 Task: Find connections with filter location Devarkonda with filter topic #wellnesswith filter profile language English with filter current company Arista Networks with filter school Mangalore Institute of Technology and Engineering, Mangalore, India with filter industry Nonmetallic Mineral Mining with filter service category Management Consulting with filter keywords title Production Engineer
Action: Mouse moved to (485, 64)
Screenshot: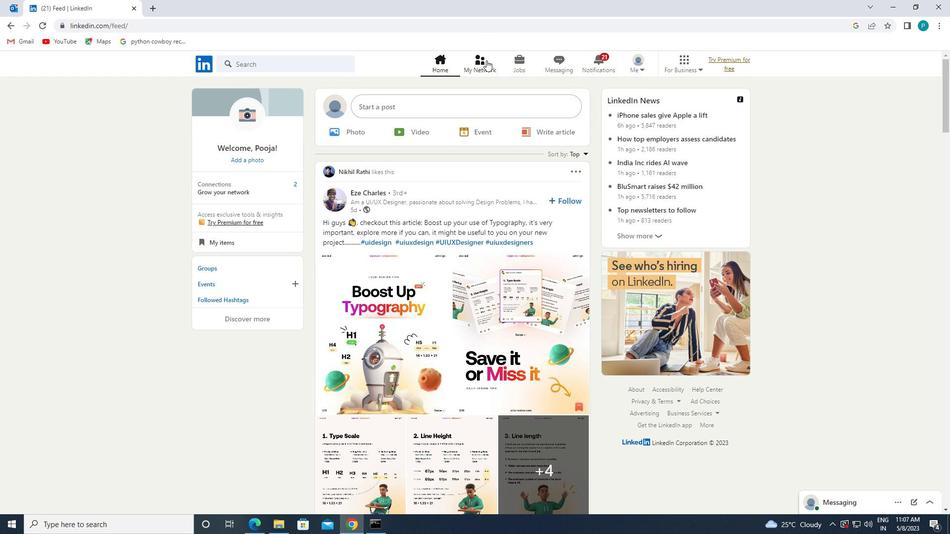 
Action: Mouse pressed left at (485, 64)
Screenshot: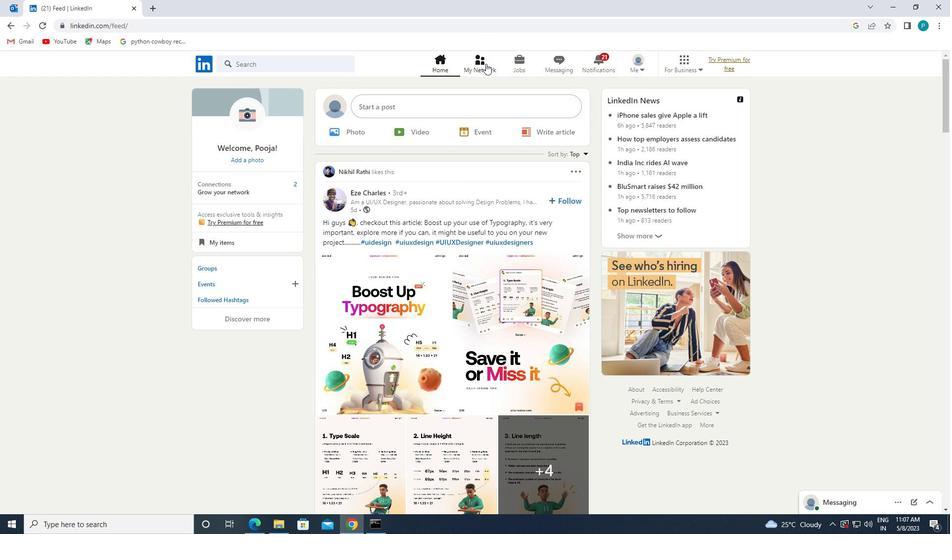 
Action: Mouse moved to (345, 133)
Screenshot: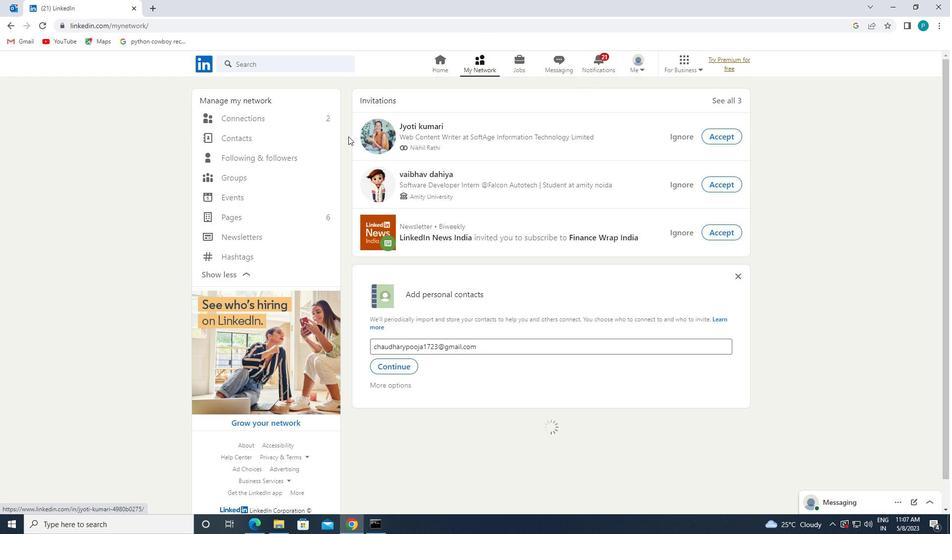 
Action: Mouse pressed left at (345, 133)
Screenshot: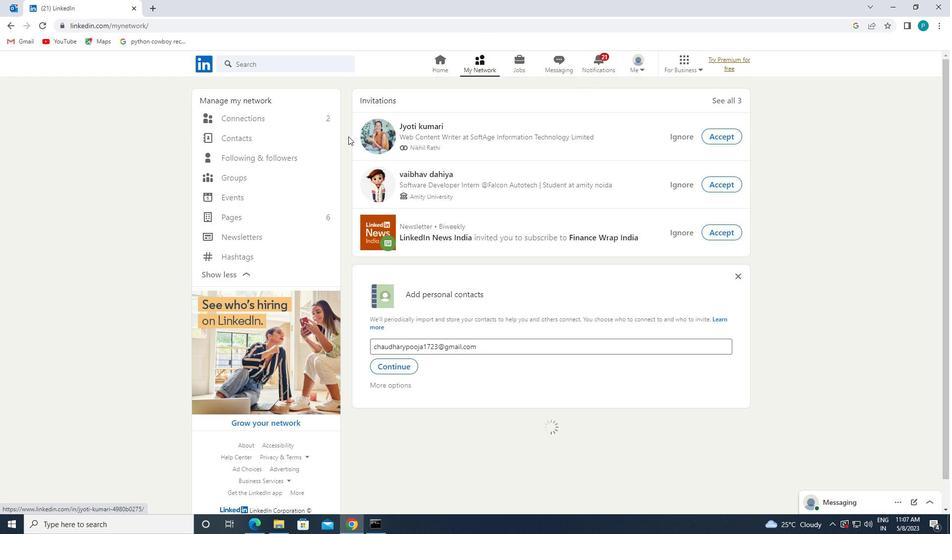 
Action: Mouse moved to (323, 122)
Screenshot: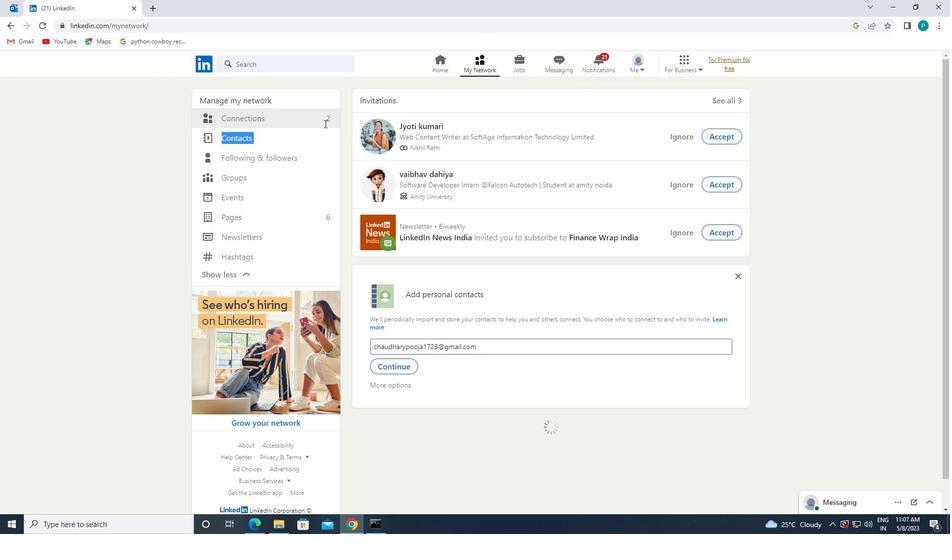 
Action: Mouse pressed left at (323, 122)
Screenshot: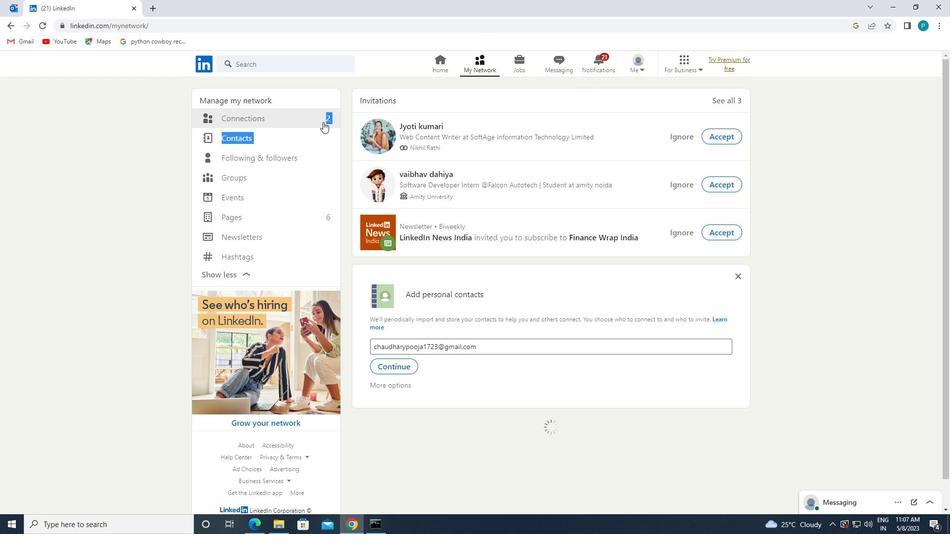 
Action: Mouse moved to (556, 116)
Screenshot: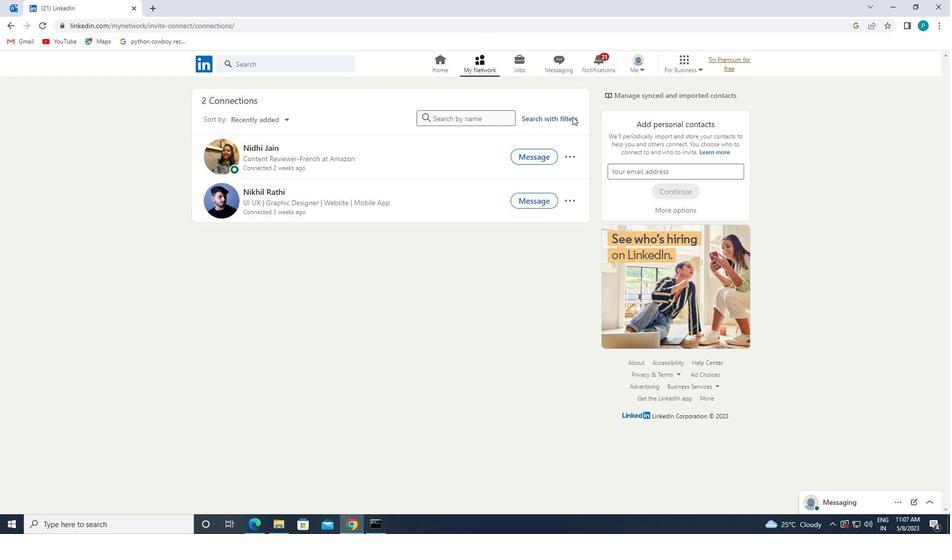 
Action: Mouse pressed left at (556, 116)
Screenshot: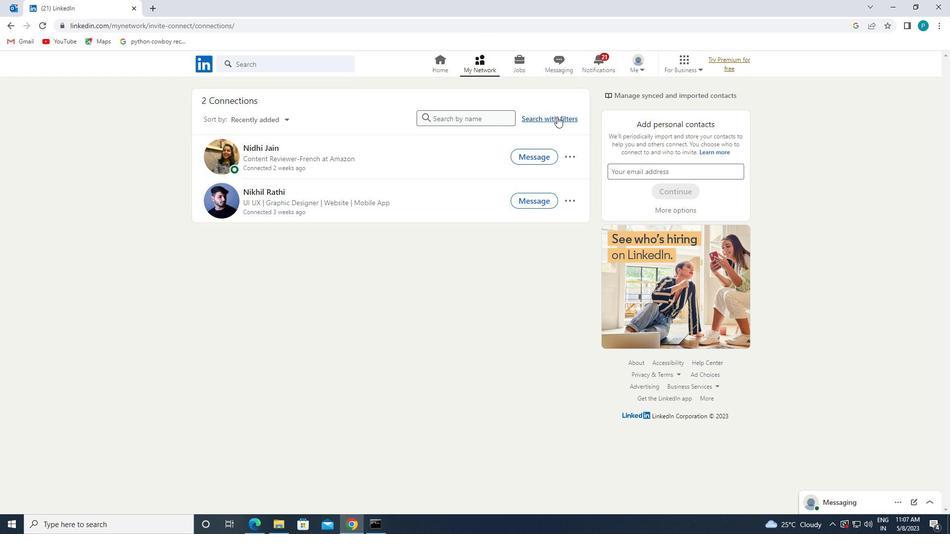 
Action: Mouse moved to (505, 91)
Screenshot: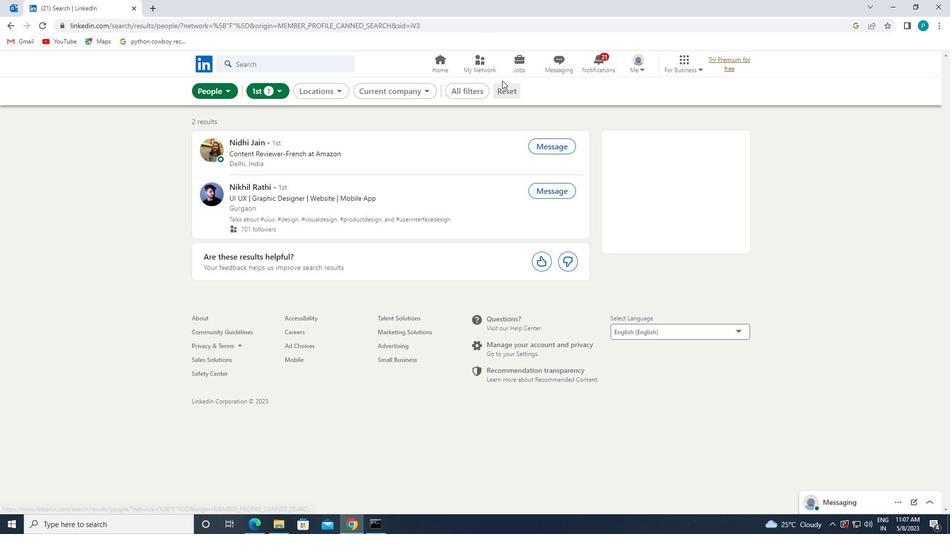 
Action: Mouse pressed left at (505, 91)
Screenshot: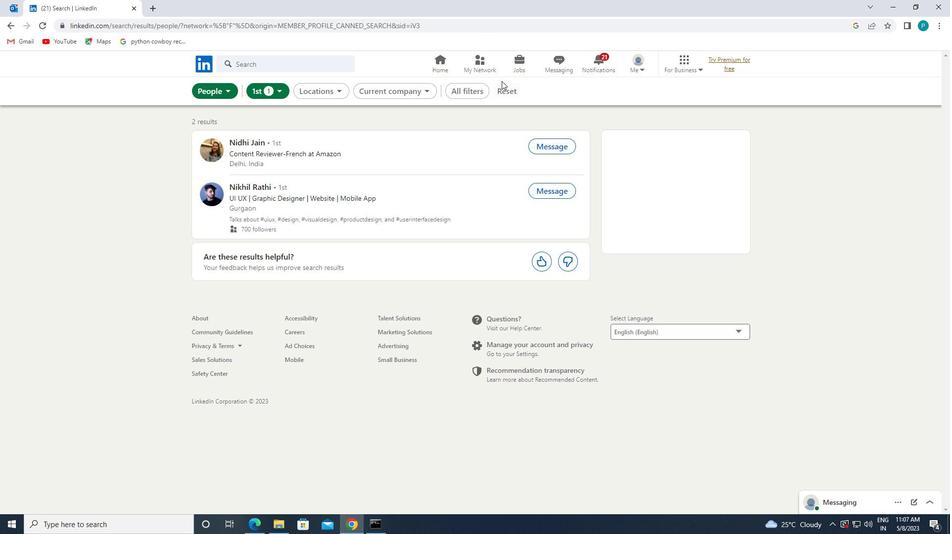 
Action: Mouse moved to (492, 90)
Screenshot: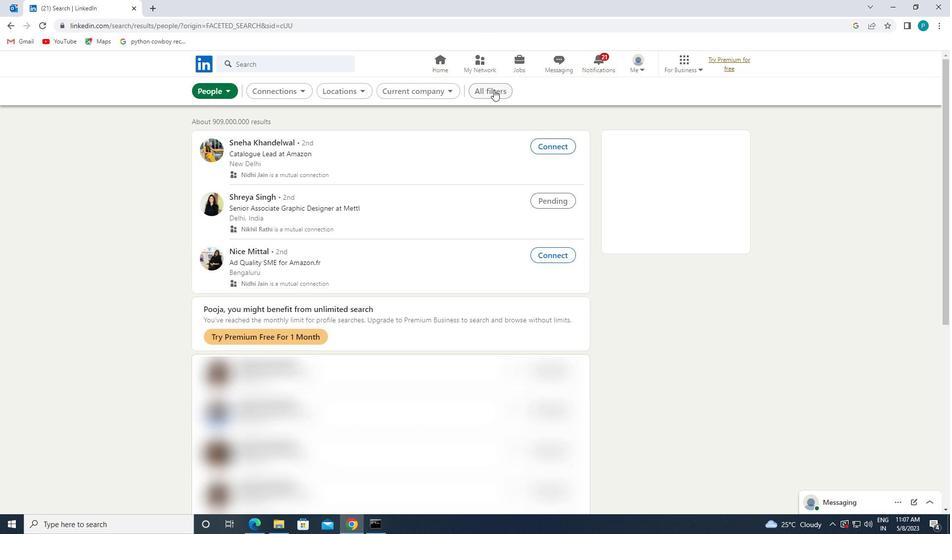 
Action: Mouse pressed left at (492, 90)
Screenshot: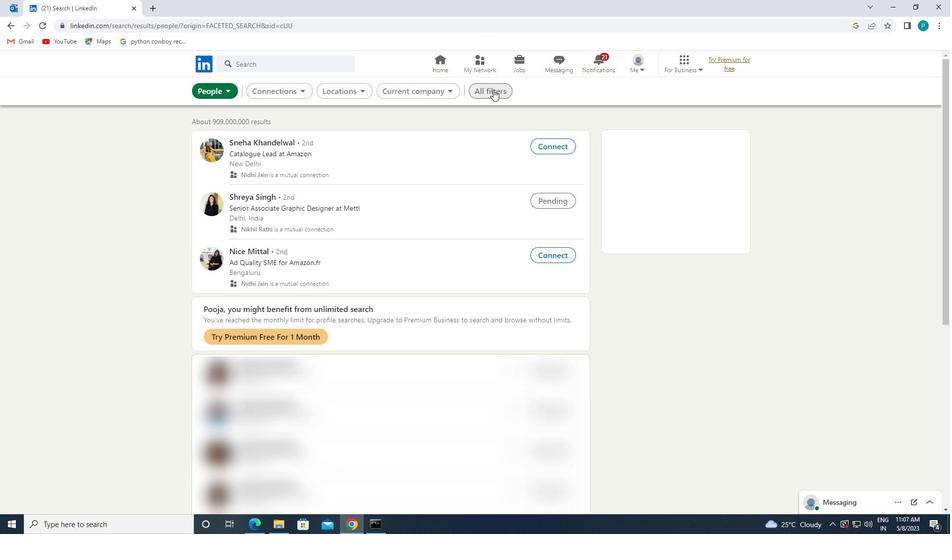 
Action: Mouse moved to (814, 313)
Screenshot: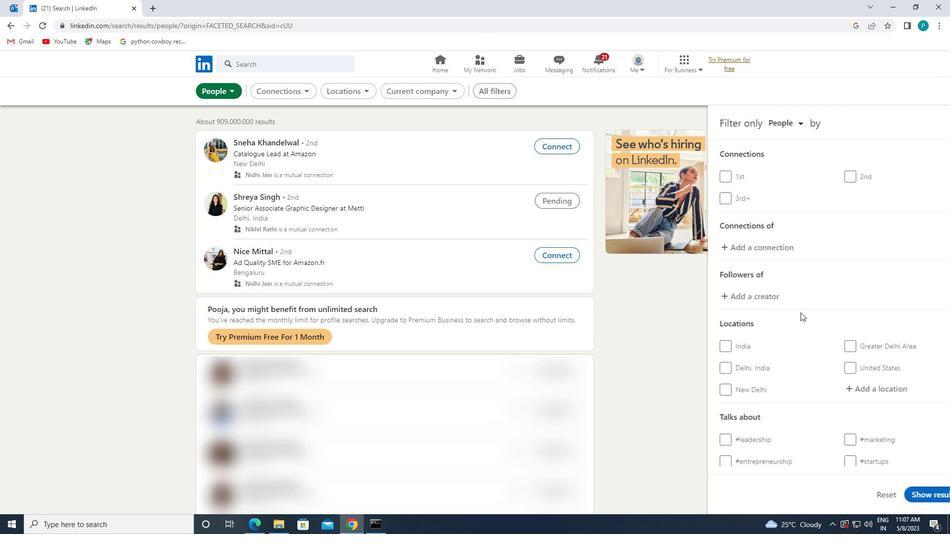 
Action: Mouse scrolled (814, 313) with delta (0, 0)
Screenshot: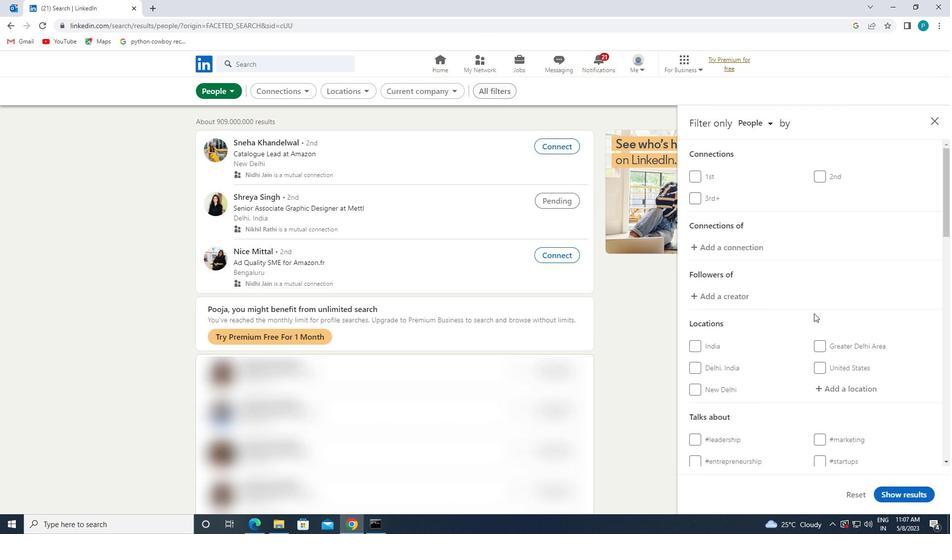 
Action: Mouse scrolled (814, 313) with delta (0, 0)
Screenshot: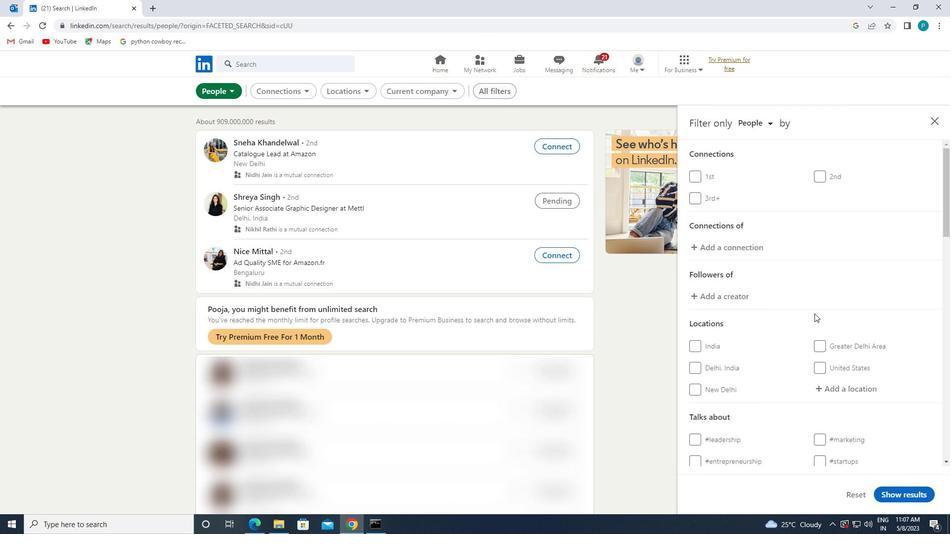 
Action: Mouse moved to (837, 336)
Screenshot: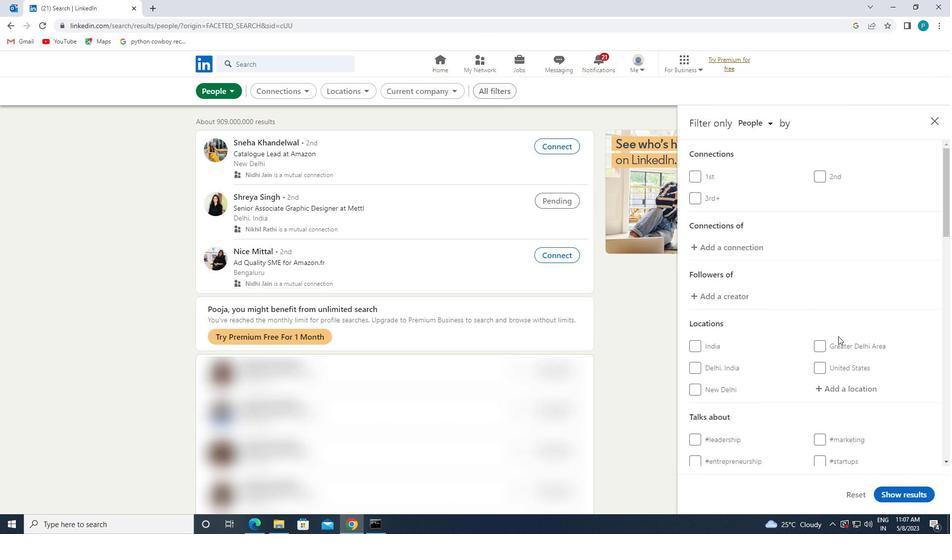 
Action: Mouse scrolled (837, 335) with delta (0, 0)
Screenshot: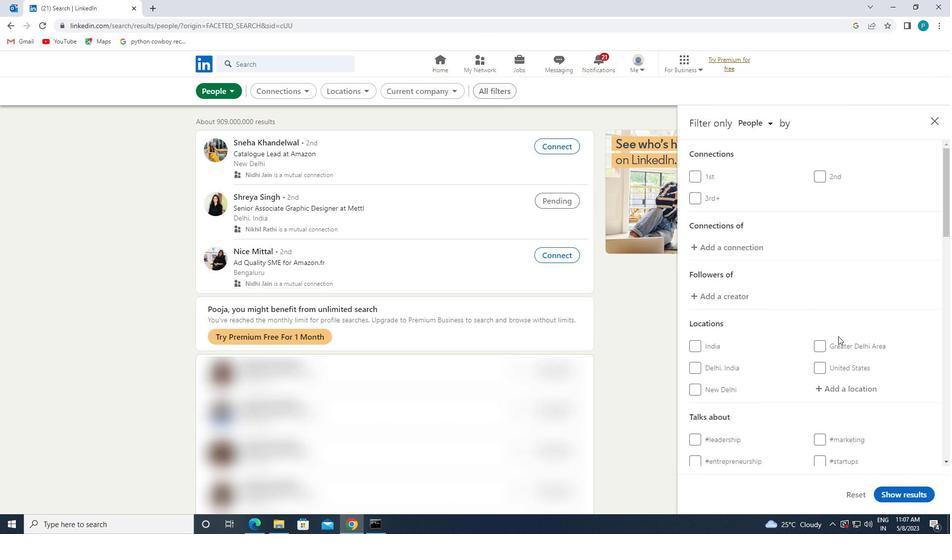 
Action: Mouse moved to (823, 235)
Screenshot: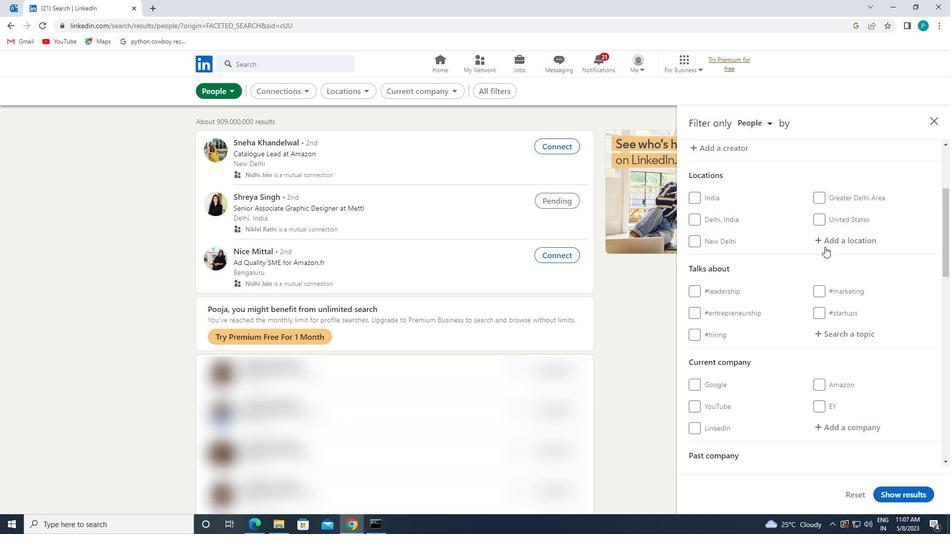 
Action: Mouse pressed left at (823, 235)
Screenshot: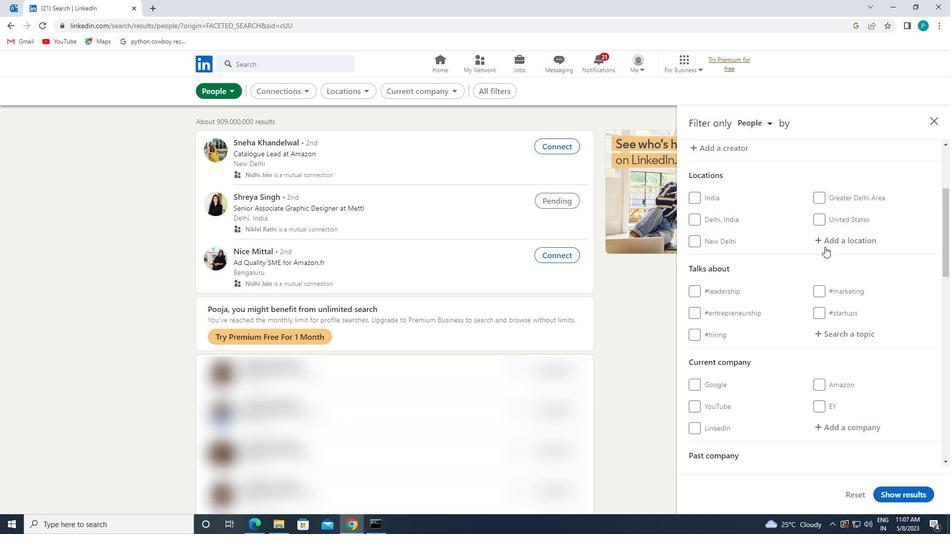 
Action: Key pressed <Key.caps_lock>d<Key.caps_lock>evarkonda
Screenshot: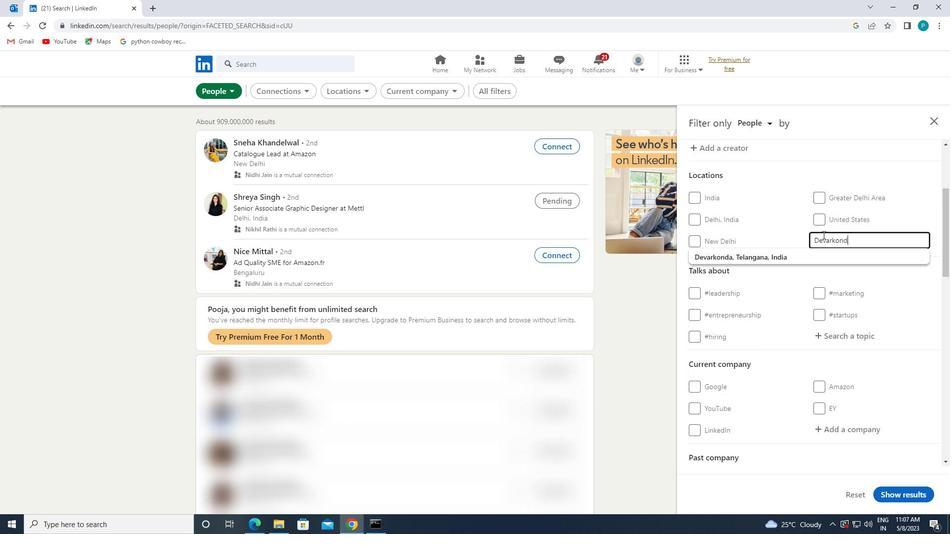 
Action: Mouse moved to (823, 254)
Screenshot: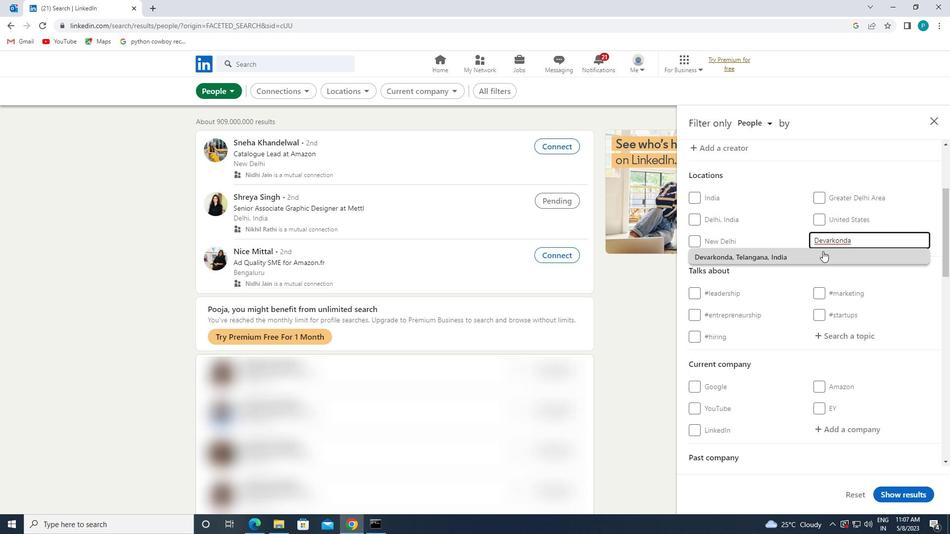 
Action: Mouse pressed left at (823, 254)
Screenshot: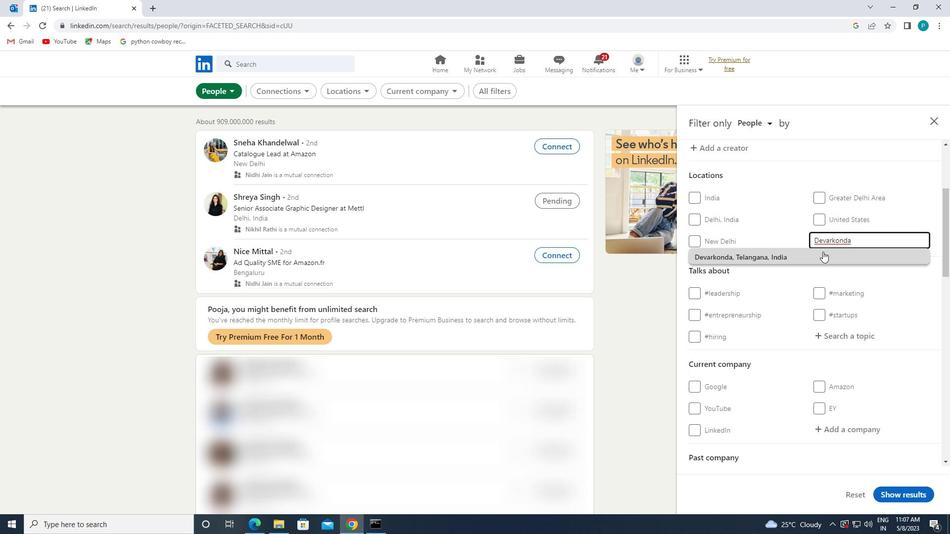 
Action: Mouse moved to (850, 307)
Screenshot: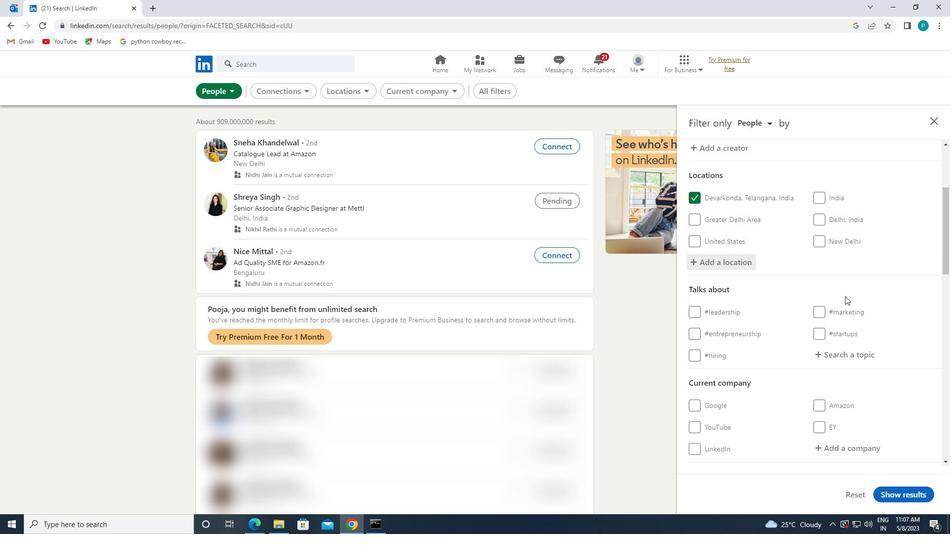 
Action: Mouse scrolled (850, 307) with delta (0, 0)
Screenshot: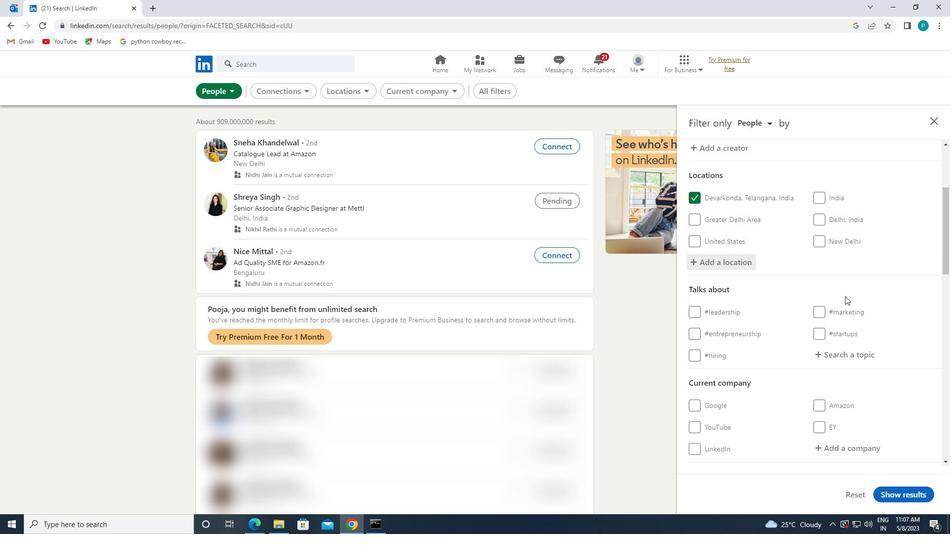 
Action: Mouse scrolled (850, 307) with delta (0, 0)
Screenshot: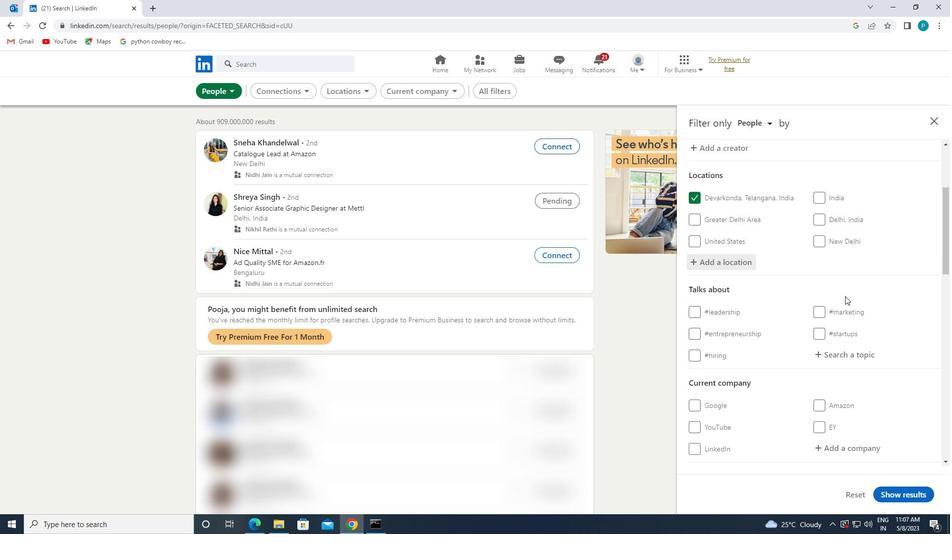 
Action: Mouse moved to (825, 262)
Screenshot: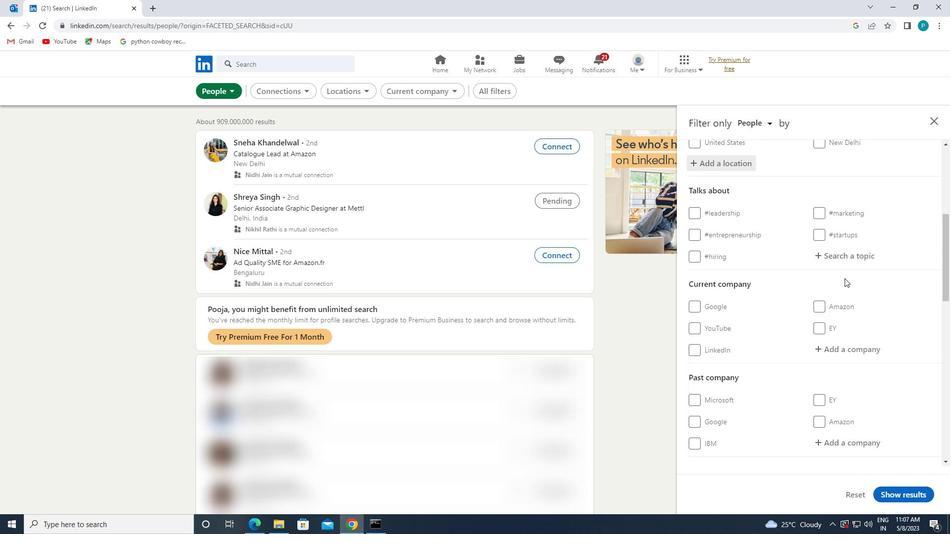 
Action: Mouse pressed left at (825, 262)
Screenshot: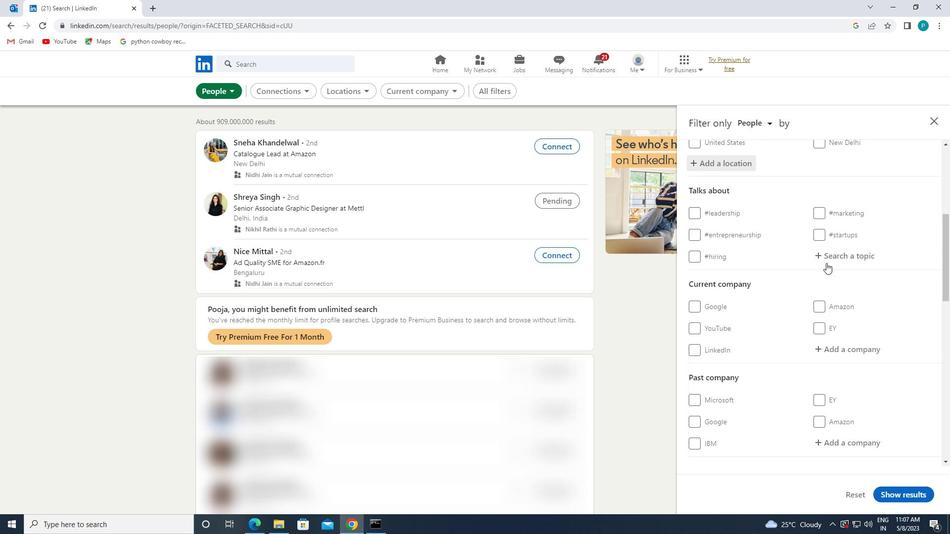 
Action: Key pressed <Key.shift>#WELLNESS
Screenshot: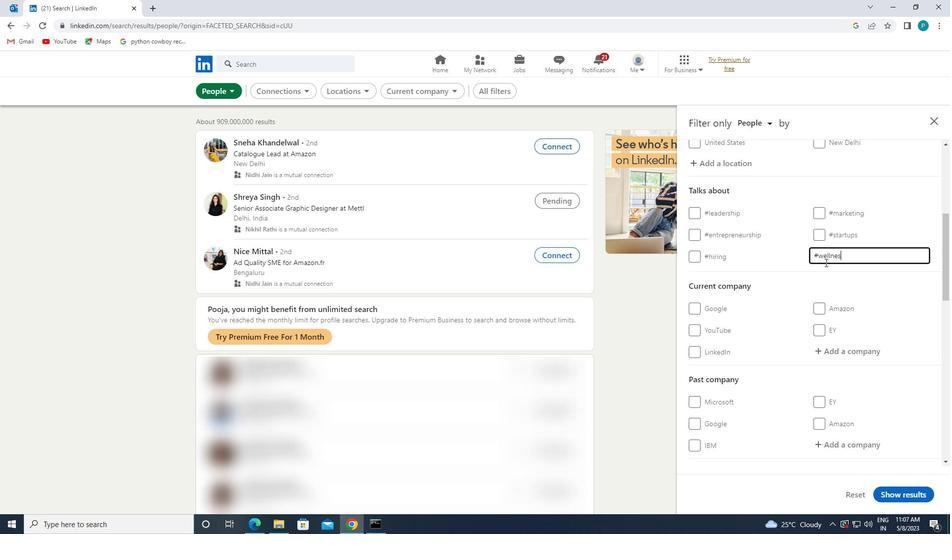 
Action: Mouse moved to (825, 262)
Screenshot: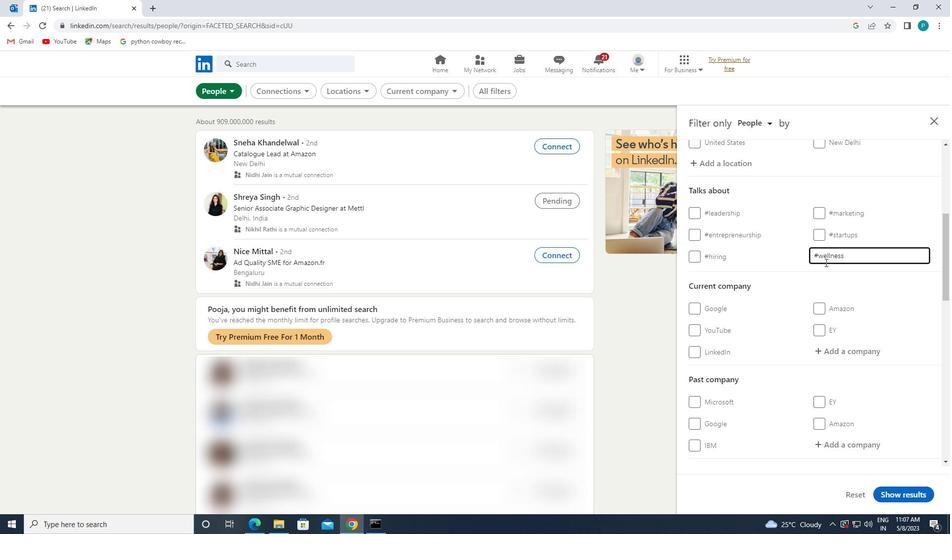 
Action: Mouse scrolled (825, 262) with delta (0, 0)
Screenshot: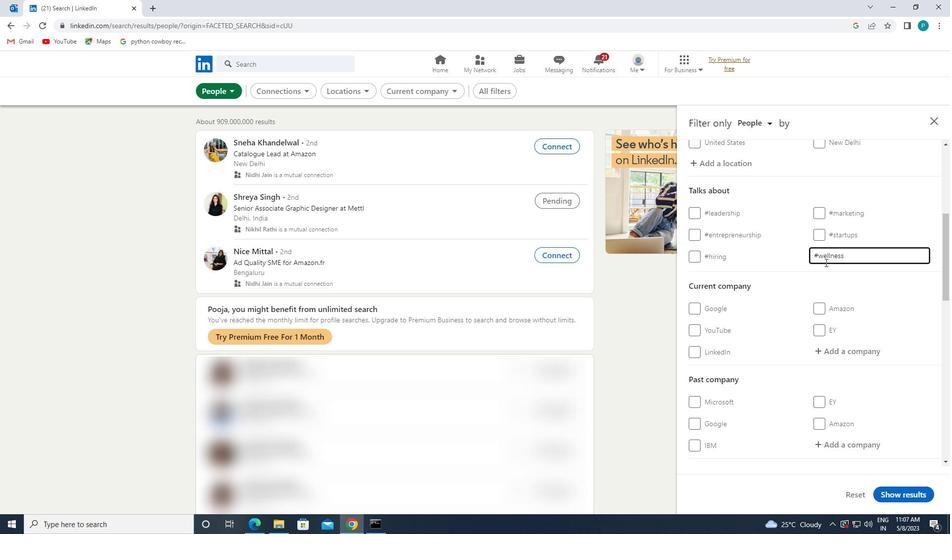 
Action: Mouse moved to (825, 263)
Screenshot: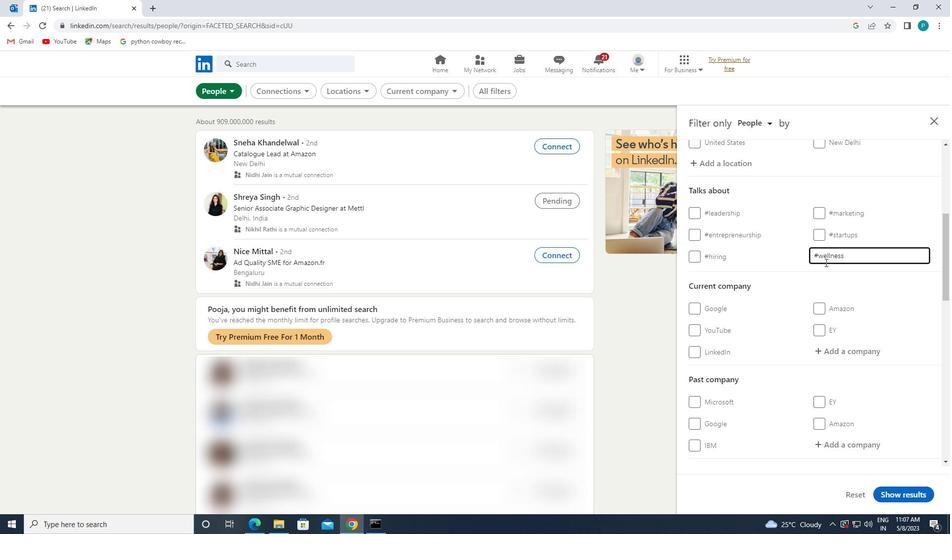 
Action: Mouse scrolled (825, 262) with delta (0, 0)
Screenshot: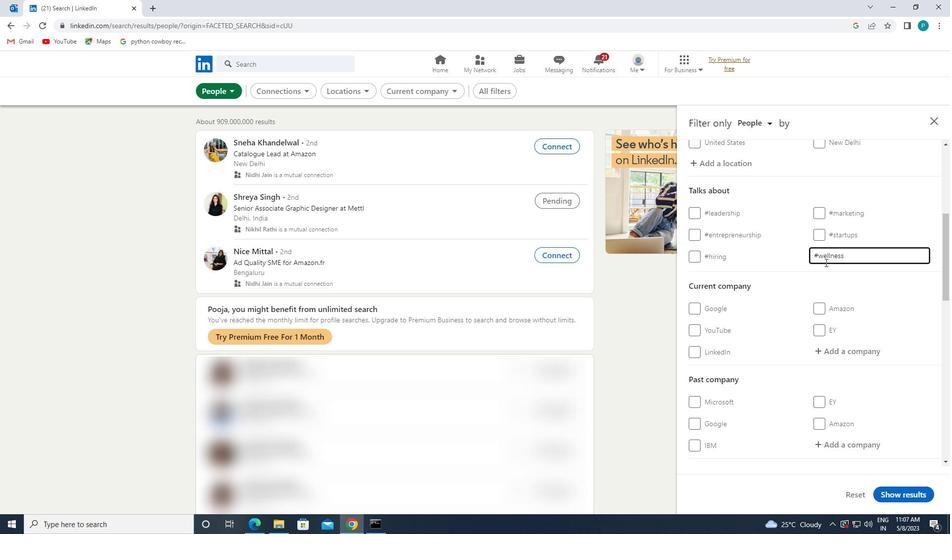 
Action: Mouse moved to (825, 263)
Screenshot: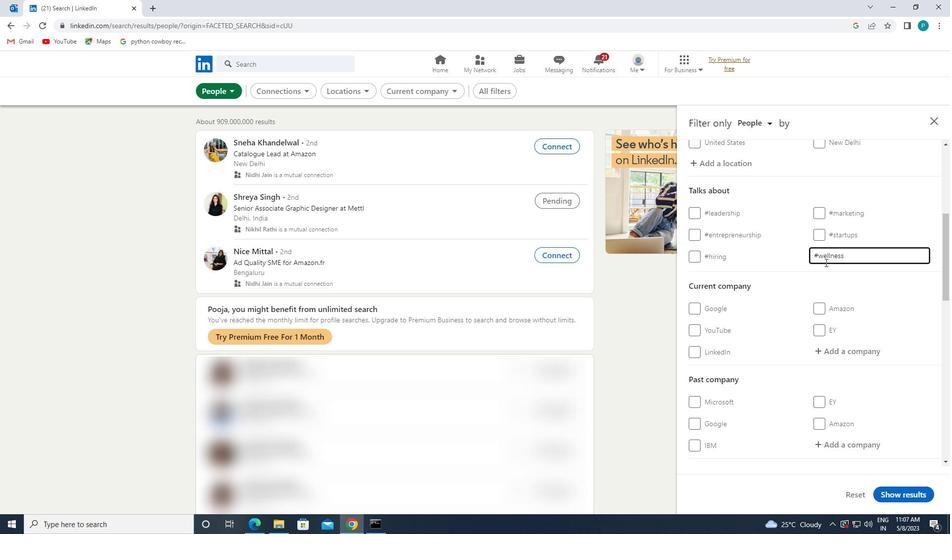
Action: Mouse scrolled (825, 263) with delta (0, 0)
Screenshot: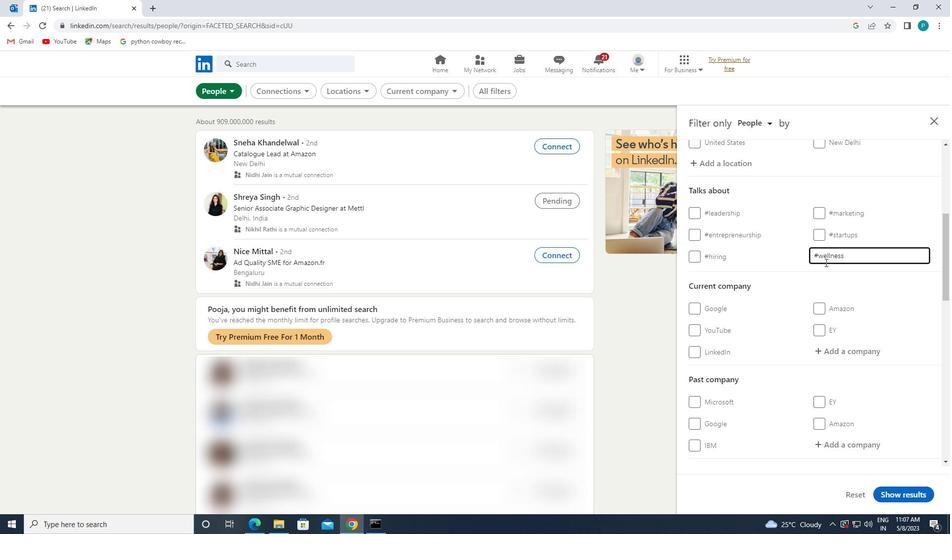 
Action: Mouse moved to (736, 311)
Screenshot: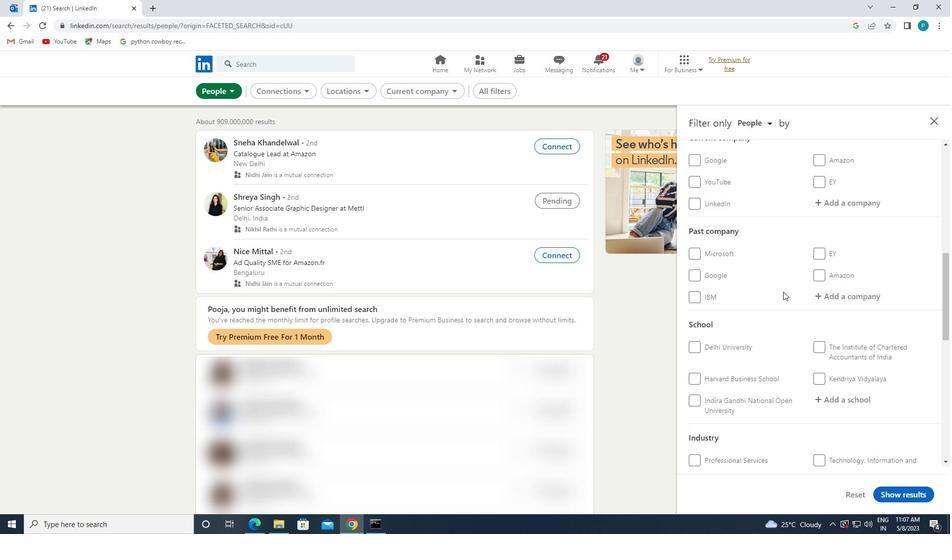 
Action: Mouse scrolled (736, 311) with delta (0, 0)
Screenshot: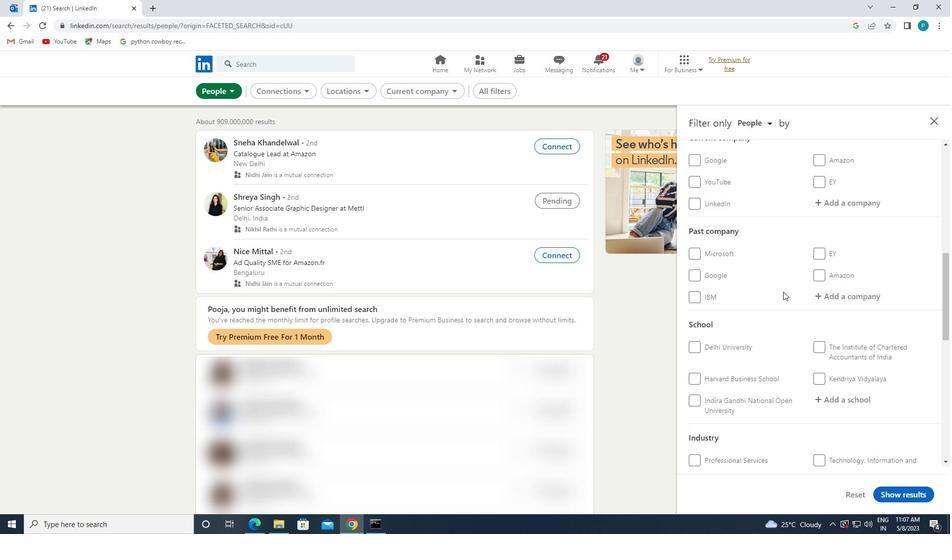 
Action: Mouse scrolled (736, 311) with delta (0, 0)
Screenshot: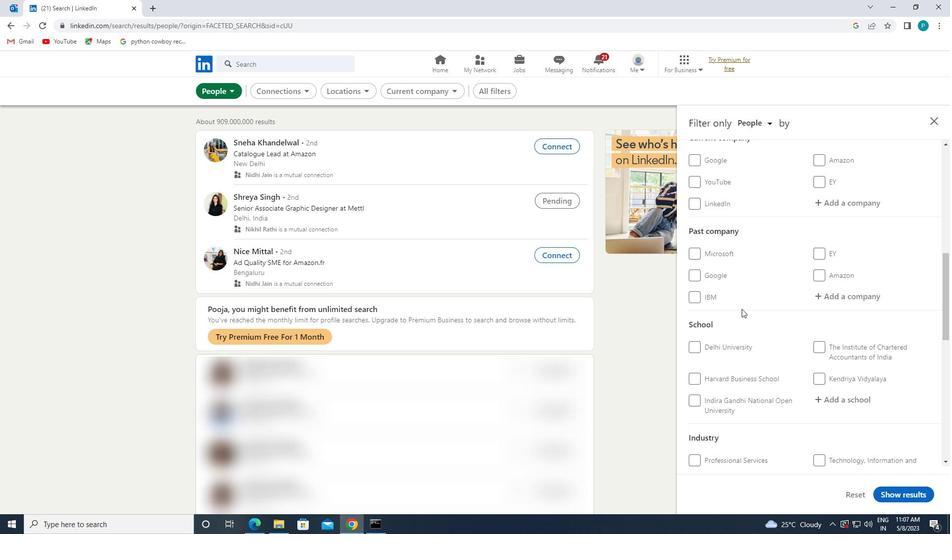
Action: Mouse moved to (736, 312)
Screenshot: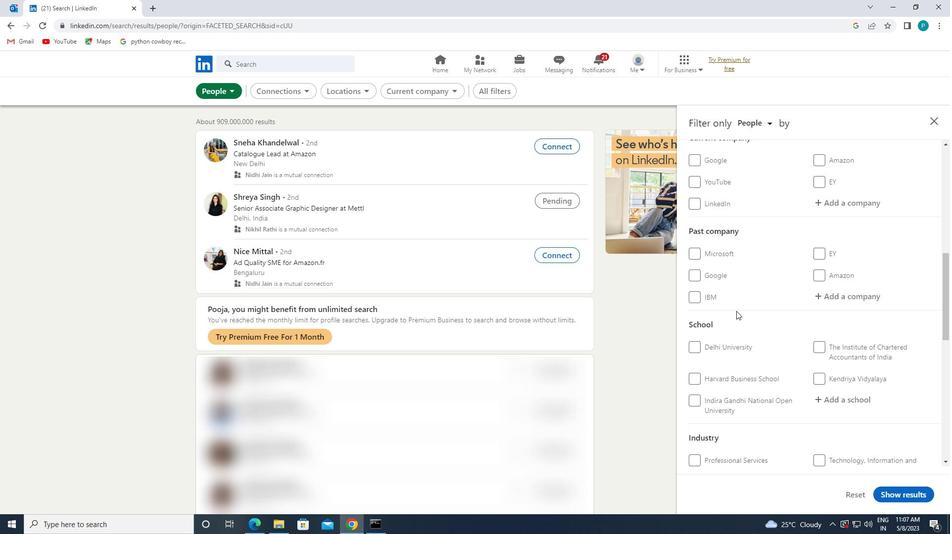
Action: Mouse scrolled (736, 311) with delta (0, 0)
Screenshot: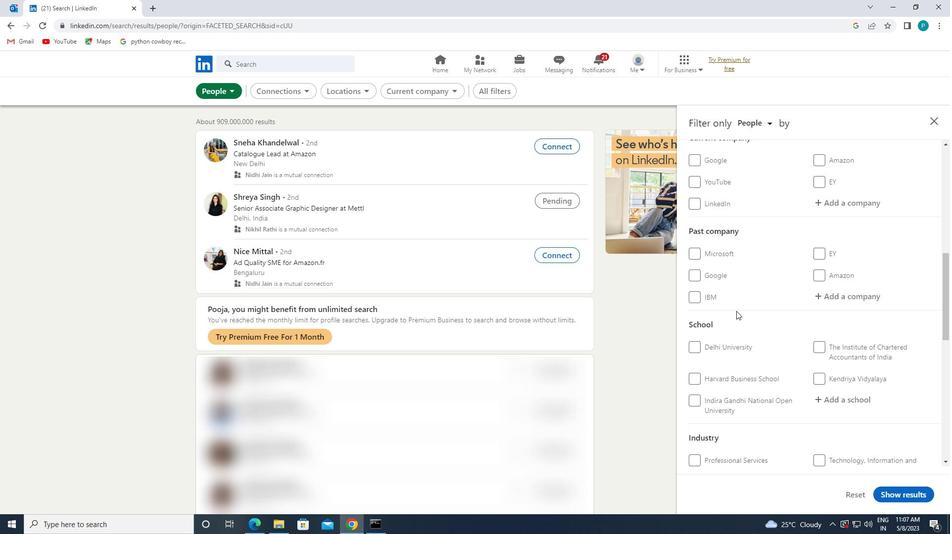 
Action: Mouse moved to (721, 337)
Screenshot: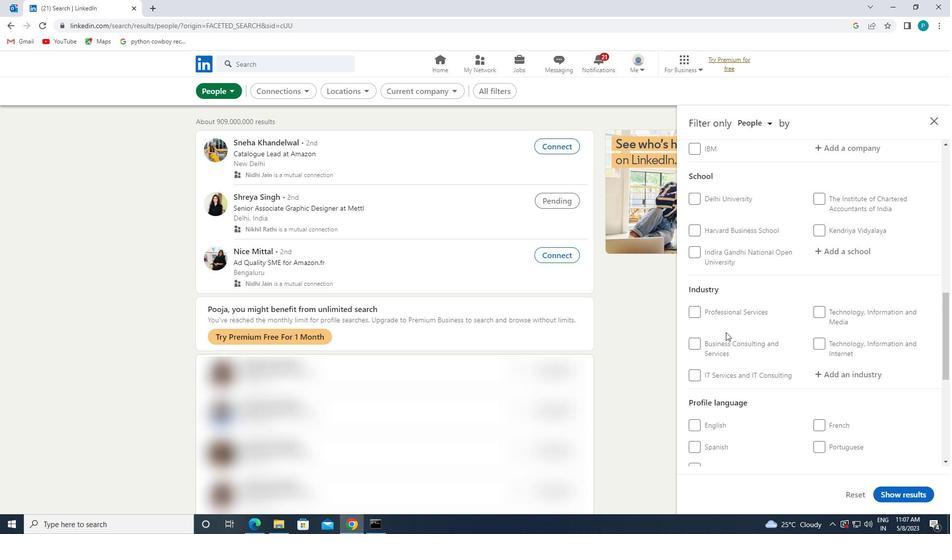 
Action: Mouse scrolled (721, 337) with delta (0, 0)
Screenshot: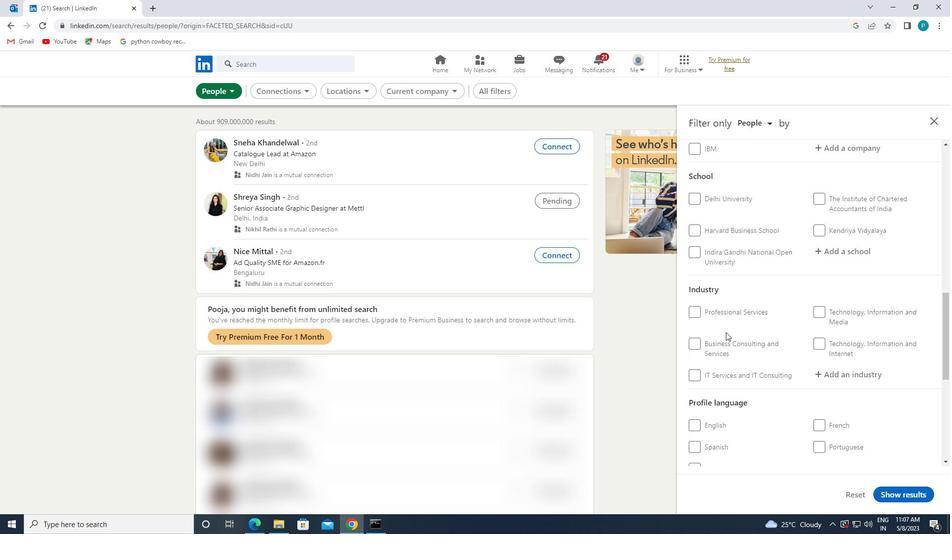 
Action: Mouse moved to (711, 376)
Screenshot: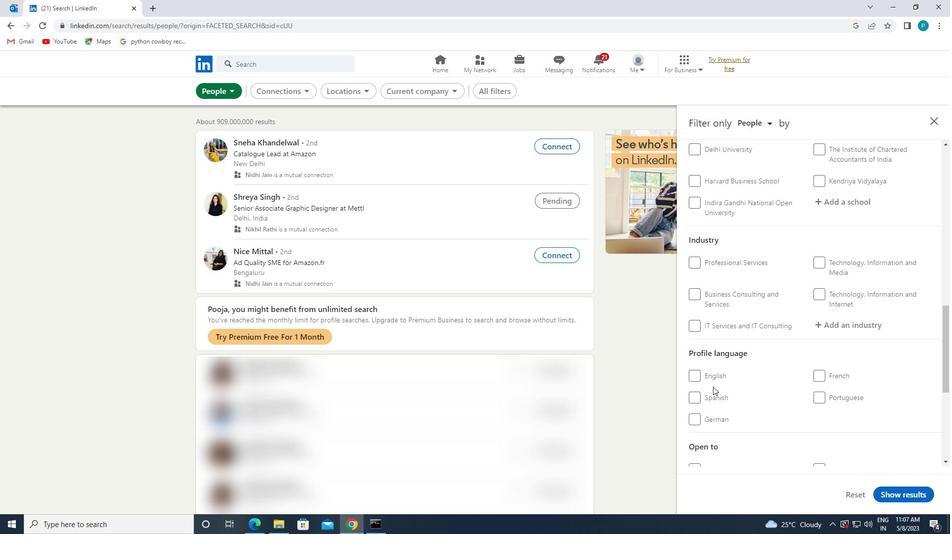 
Action: Mouse pressed left at (711, 376)
Screenshot: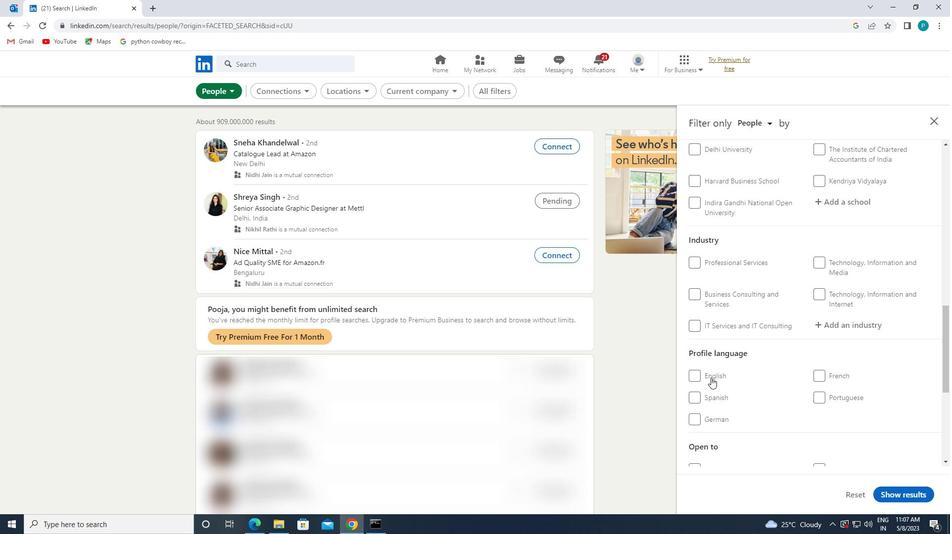 
Action: Mouse moved to (840, 354)
Screenshot: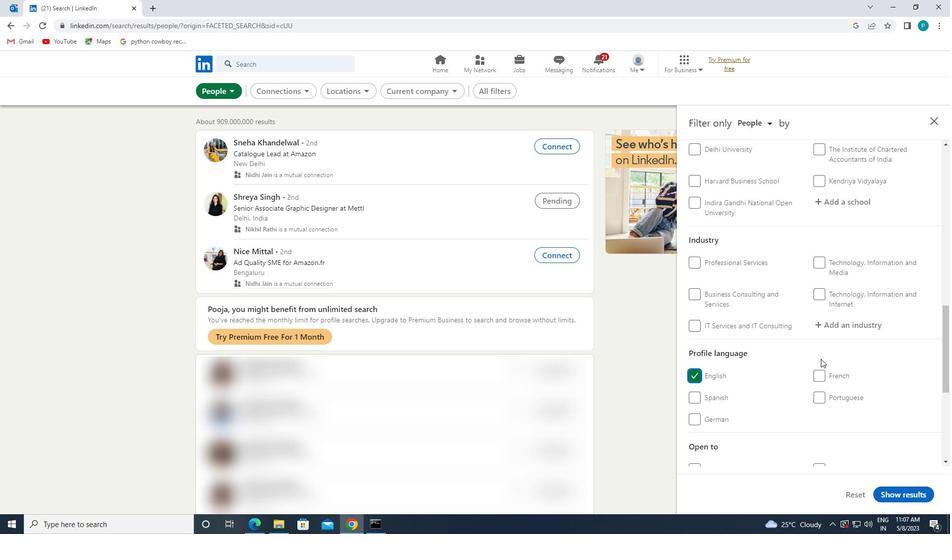 
Action: Mouse scrolled (840, 355) with delta (0, 0)
Screenshot: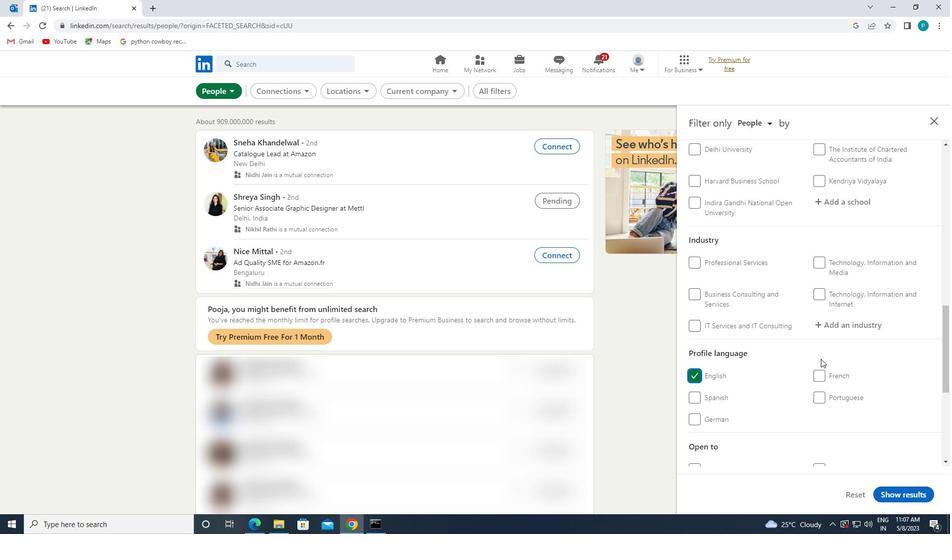 
Action: Mouse moved to (840, 353)
Screenshot: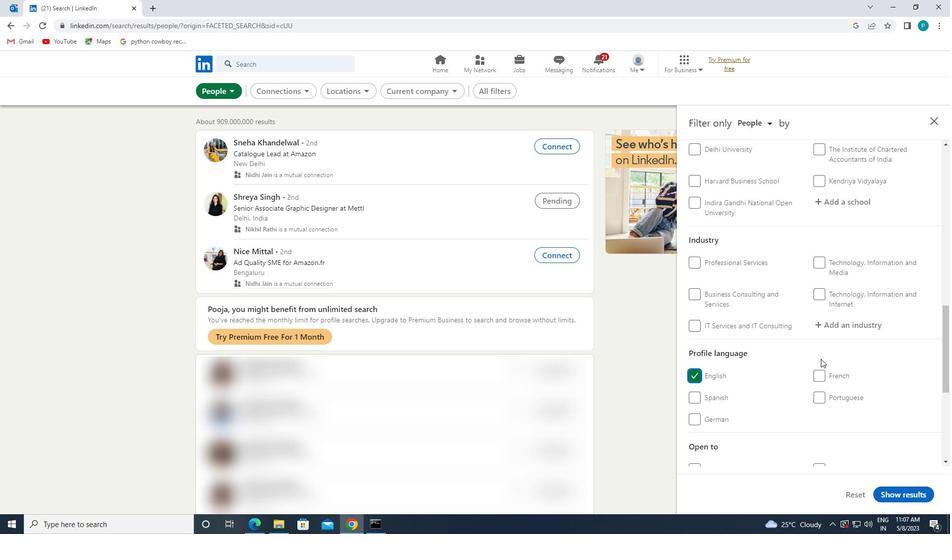 
Action: Mouse scrolled (840, 353) with delta (0, 0)
Screenshot: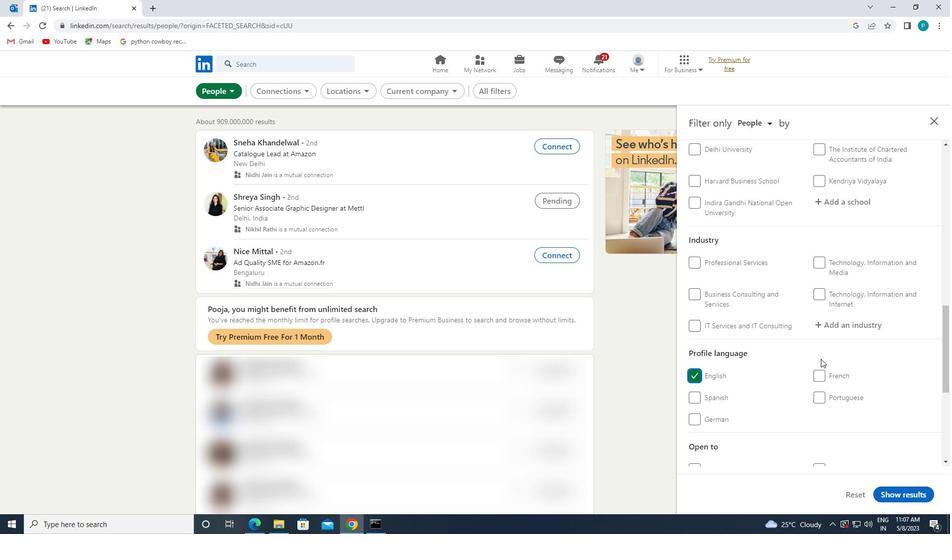 
Action: Mouse moved to (840, 349)
Screenshot: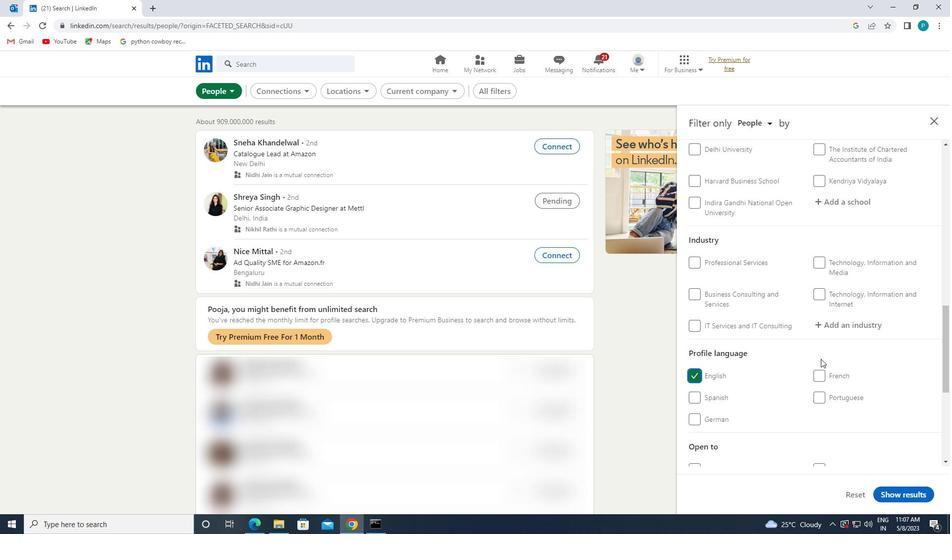 
Action: Mouse scrolled (840, 350) with delta (0, 0)
Screenshot: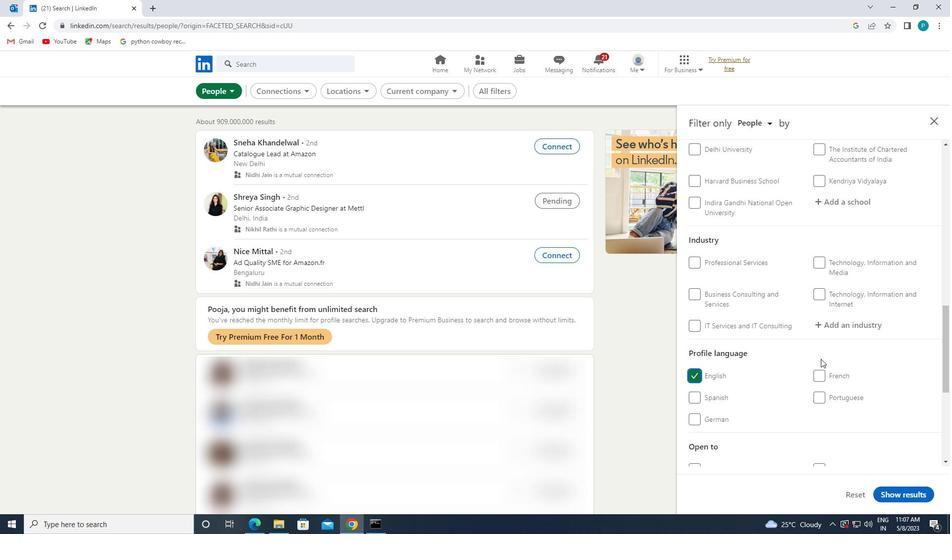 
Action: Mouse moved to (844, 321)
Screenshot: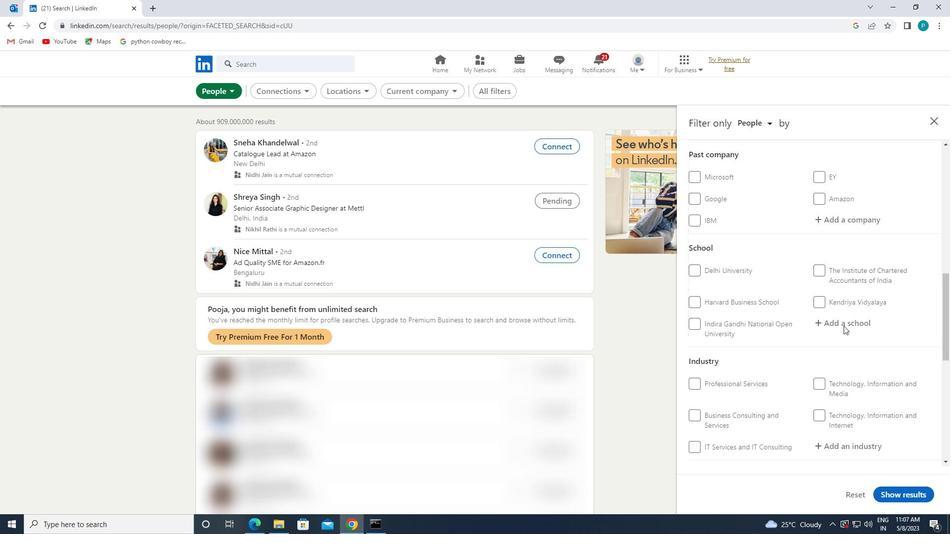 
Action: Mouse scrolled (844, 322) with delta (0, 0)
Screenshot: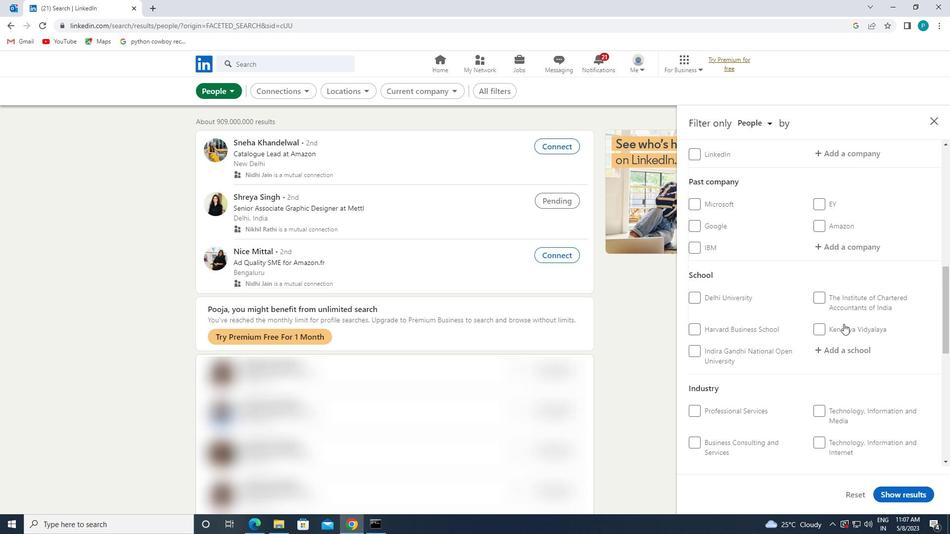 
Action: Mouse scrolled (844, 322) with delta (0, 0)
Screenshot: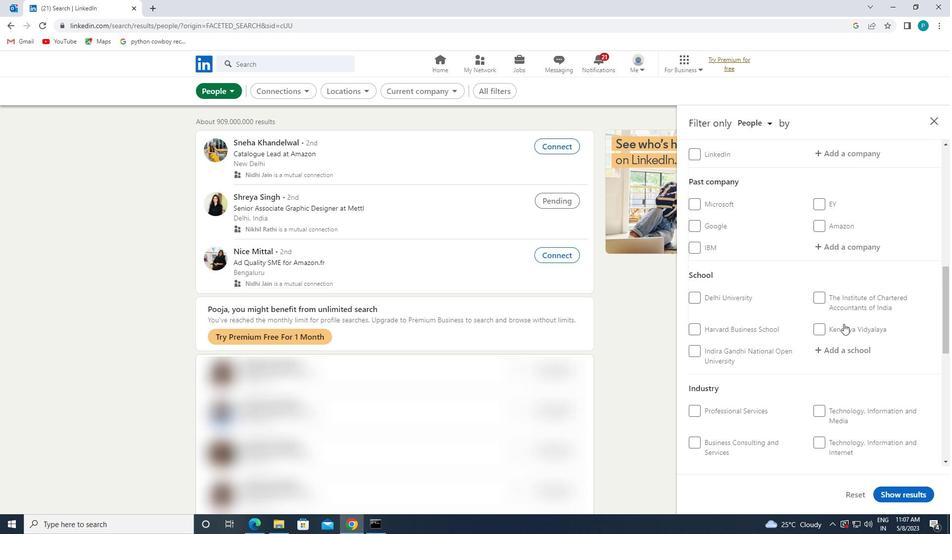 
Action: Mouse moved to (822, 255)
Screenshot: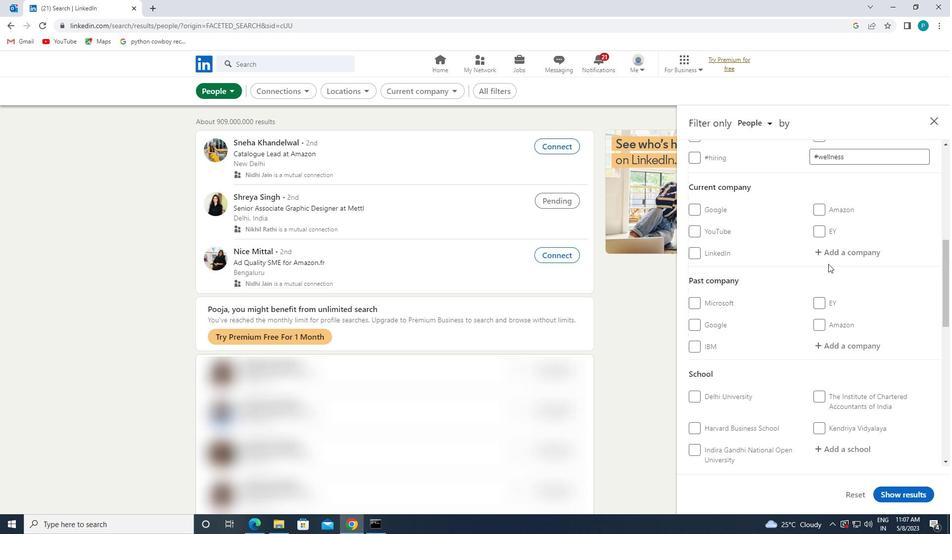 
Action: Mouse pressed left at (822, 255)
Screenshot: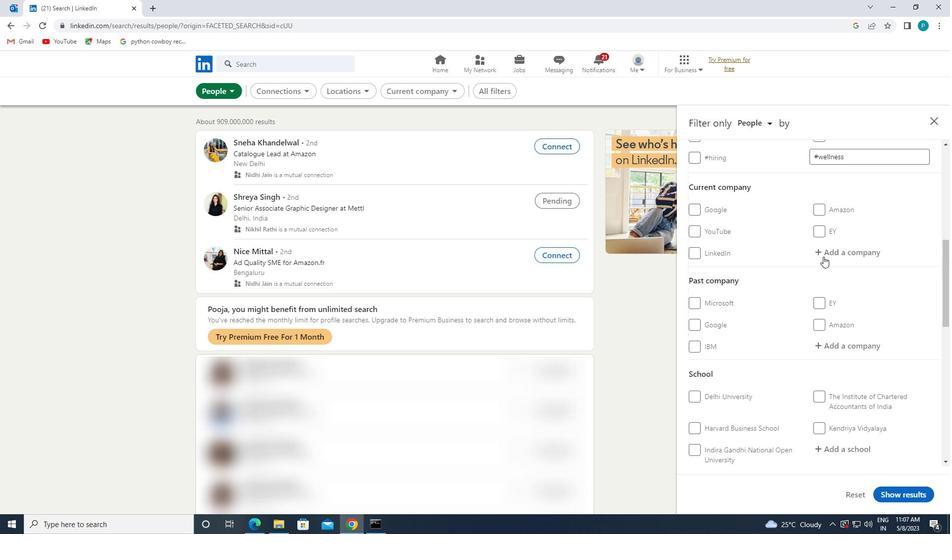 
Action: Key pressed <Key.caps_lock>A<Key.caps_lock>RISTA
Screenshot: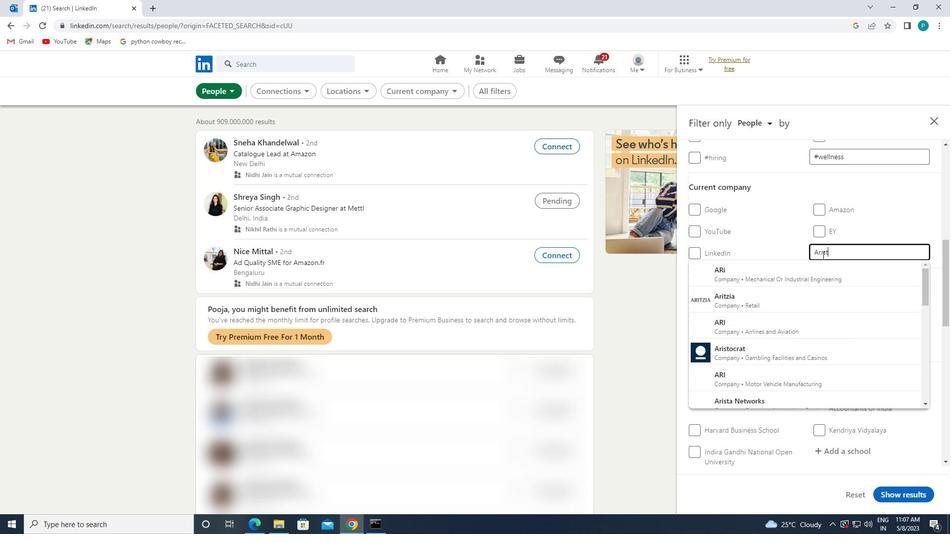 
Action: Mouse moved to (803, 275)
Screenshot: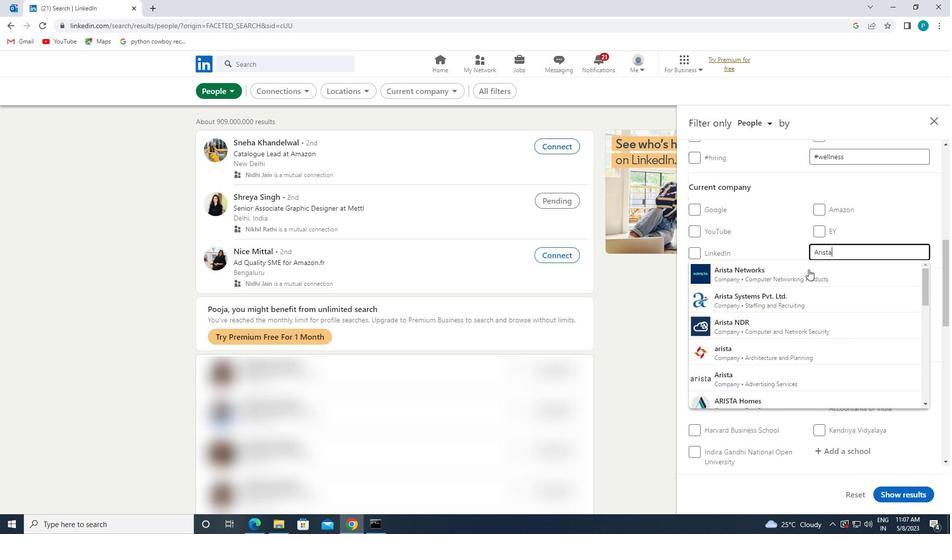 
Action: Mouse pressed left at (803, 275)
Screenshot: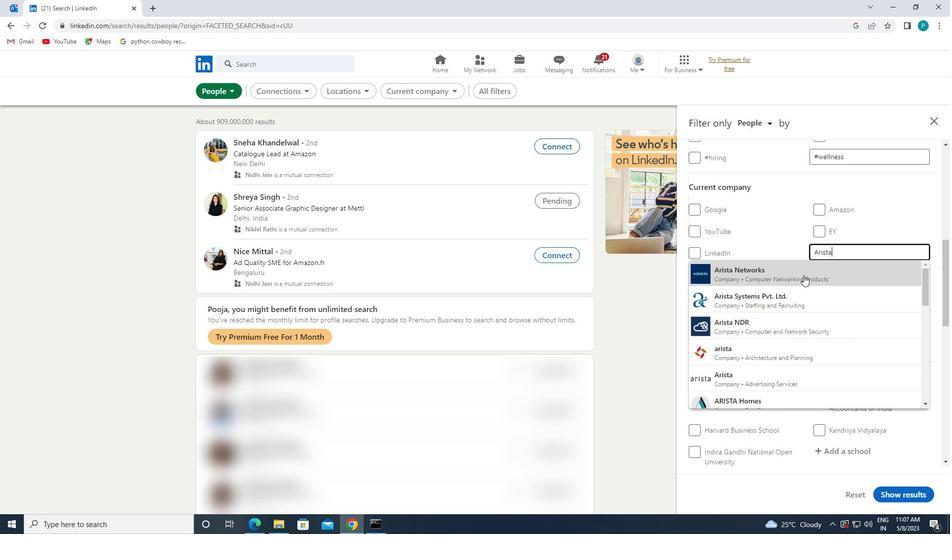 
Action: Mouse moved to (822, 289)
Screenshot: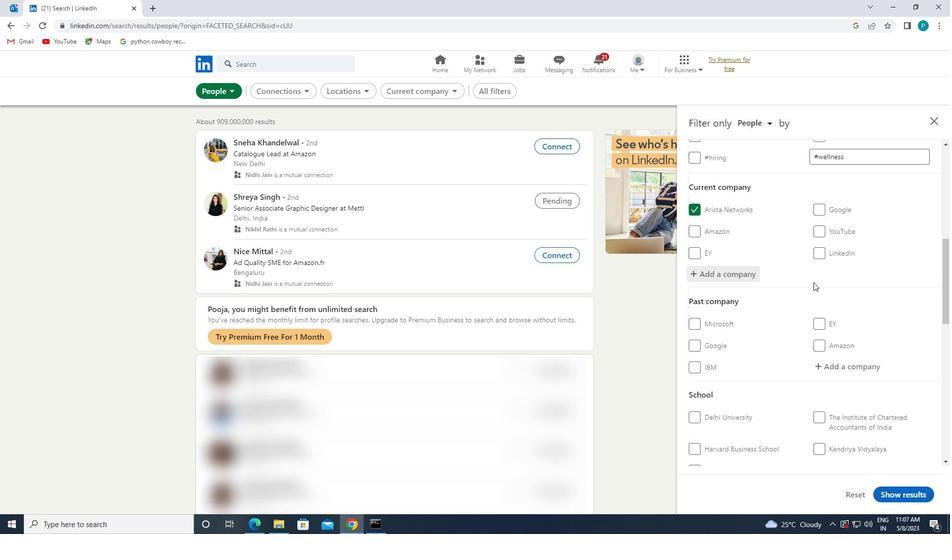 
Action: Mouse scrolled (822, 288) with delta (0, 0)
Screenshot: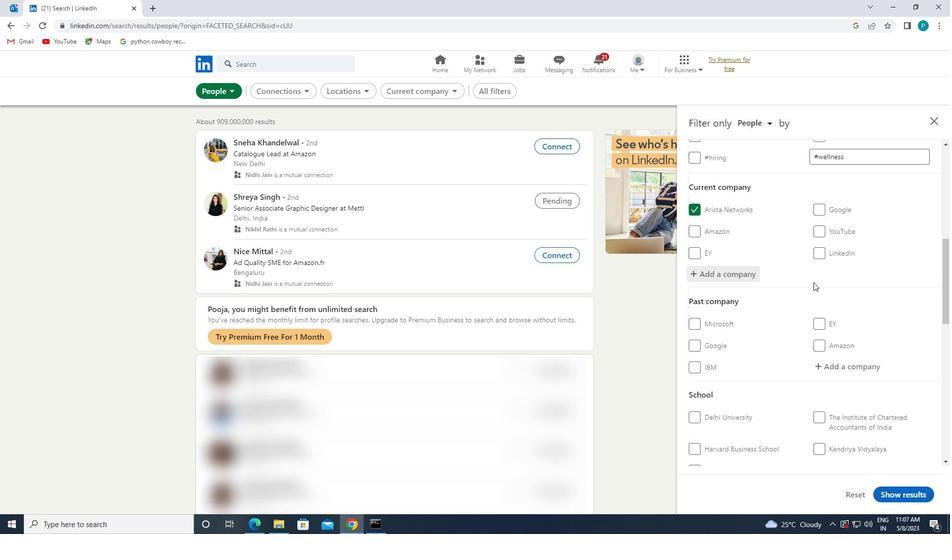 
Action: Mouse moved to (830, 293)
Screenshot: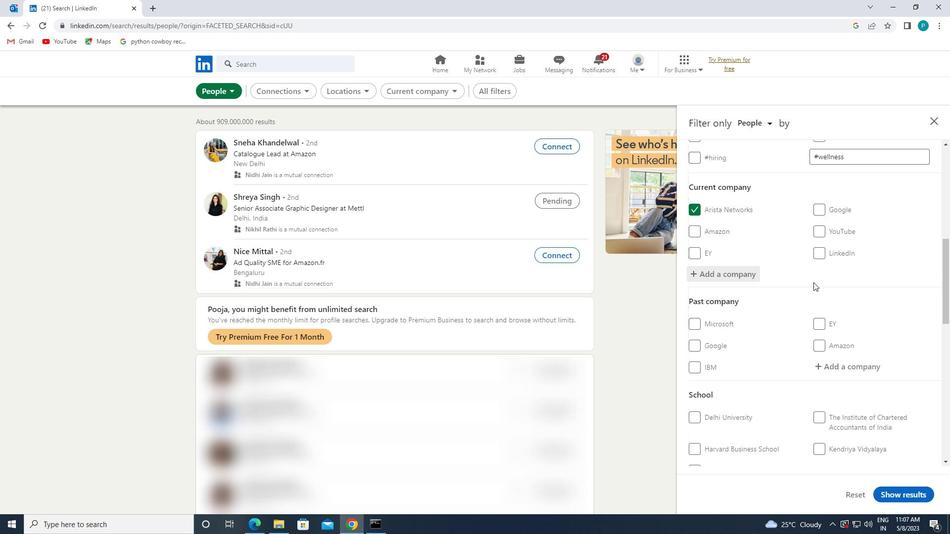 
Action: Mouse scrolled (830, 293) with delta (0, 0)
Screenshot: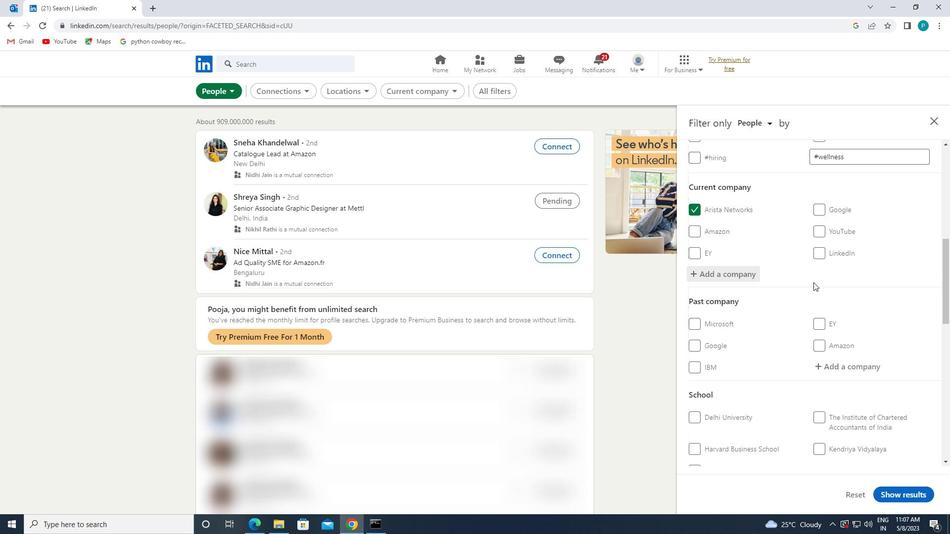 
Action: Mouse moved to (855, 369)
Screenshot: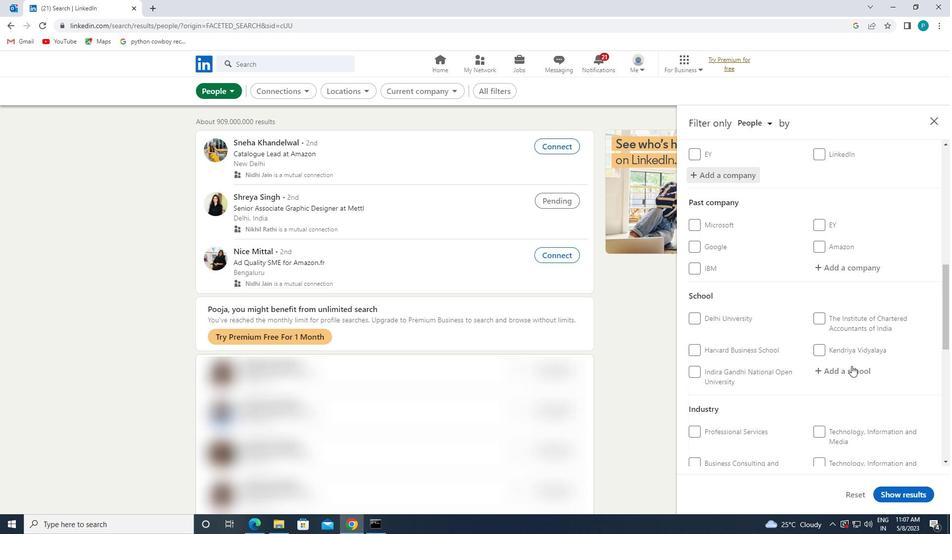 
Action: Mouse pressed left at (855, 369)
Screenshot: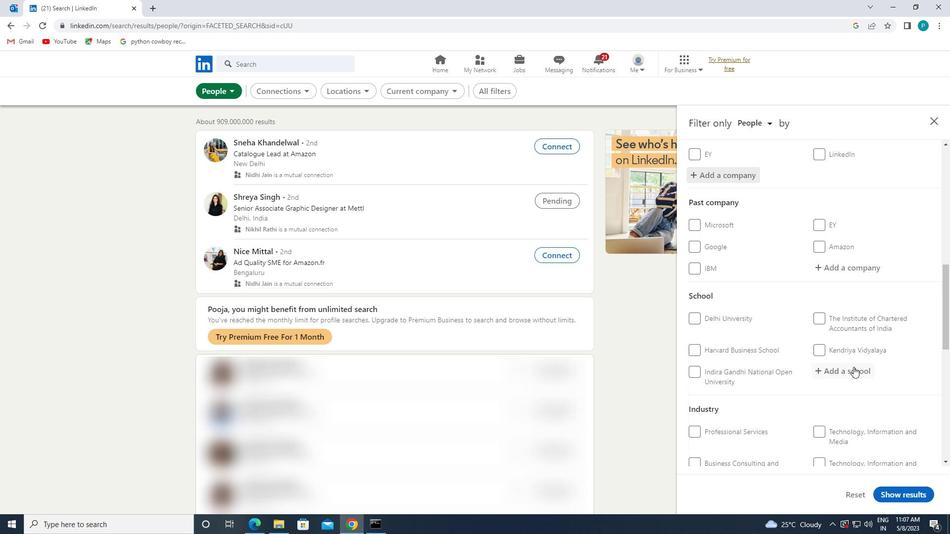 
Action: Key pressed <Key.caps_lock>M<Key.caps_lock>ANGALORE<Key.space>
Screenshot: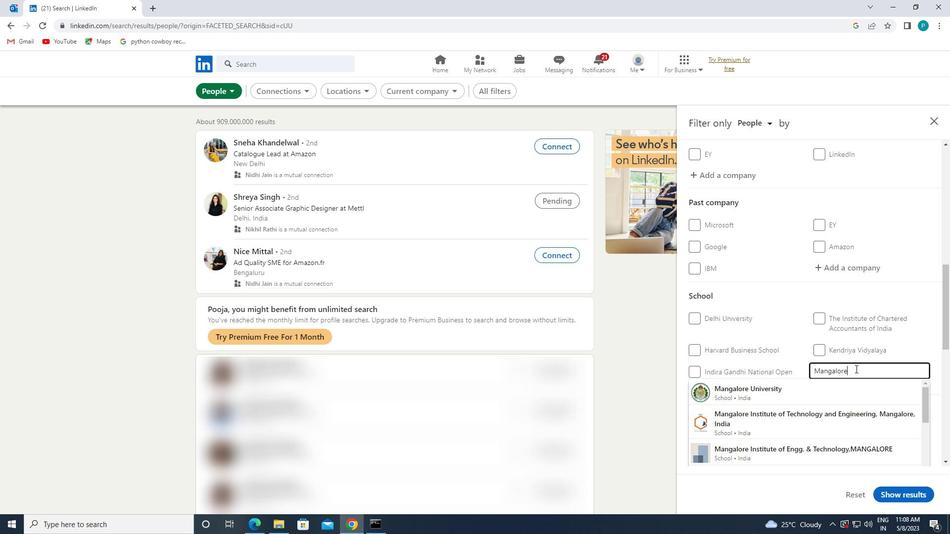 
Action: Mouse moved to (868, 413)
Screenshot: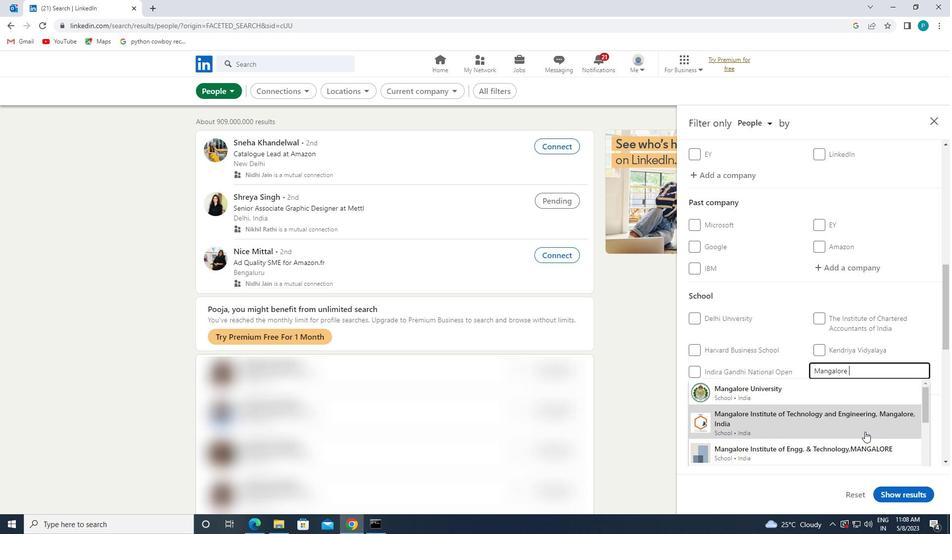 
Action: Mouse pressed left at (868, 413)
Screenshot: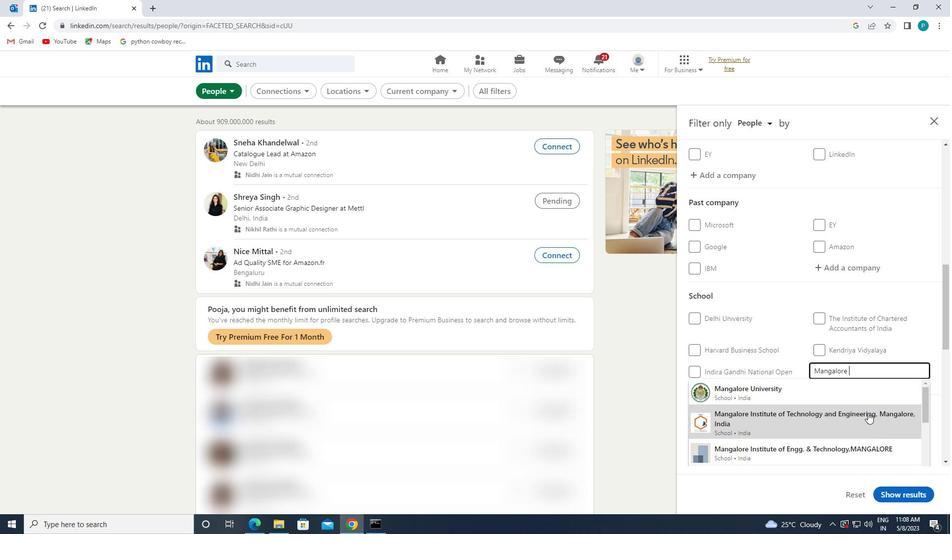 
Action: Mouse moved to (868, 413)
Screenshot: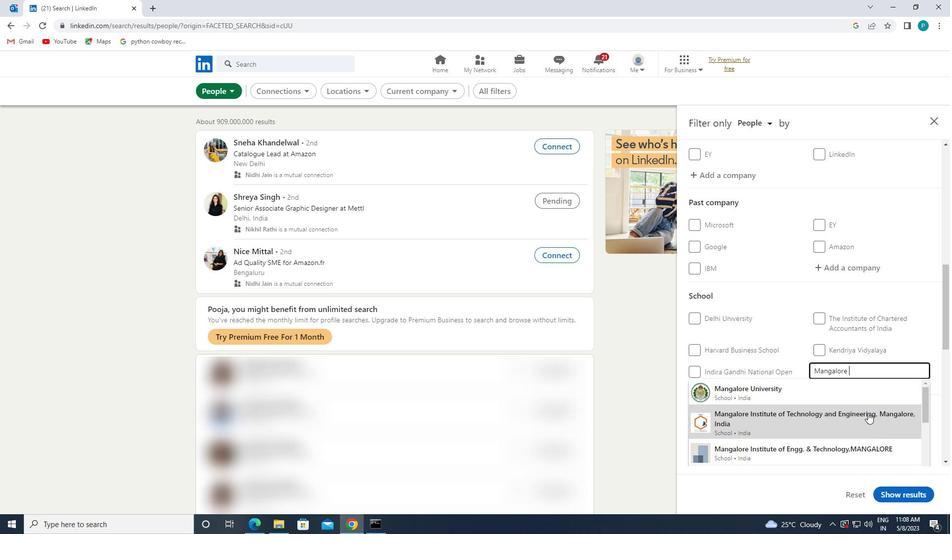 
Action: Mouse scrolled (868, 412) with delta (0, 0)
Screenshot: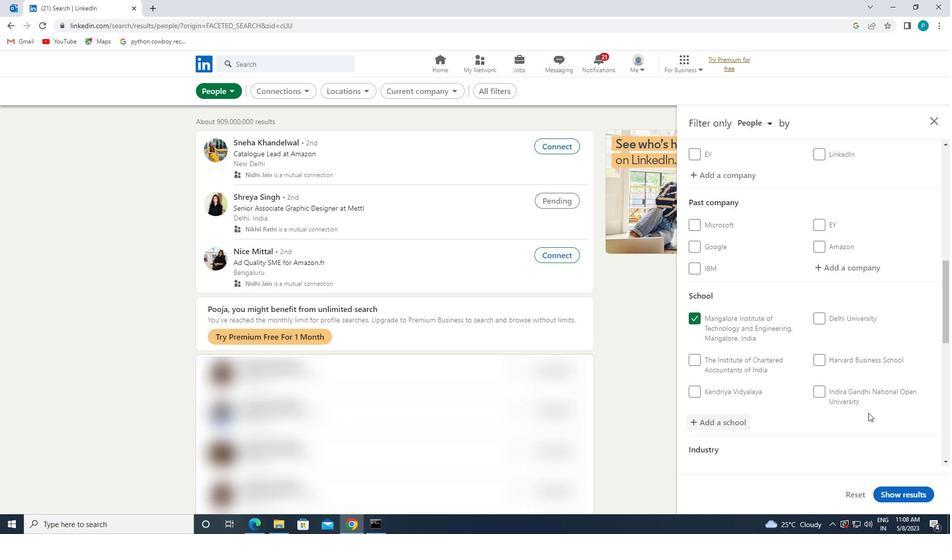 
Action: Mouse scrolled (868, 412) with delta (0, 0)
Screenshot: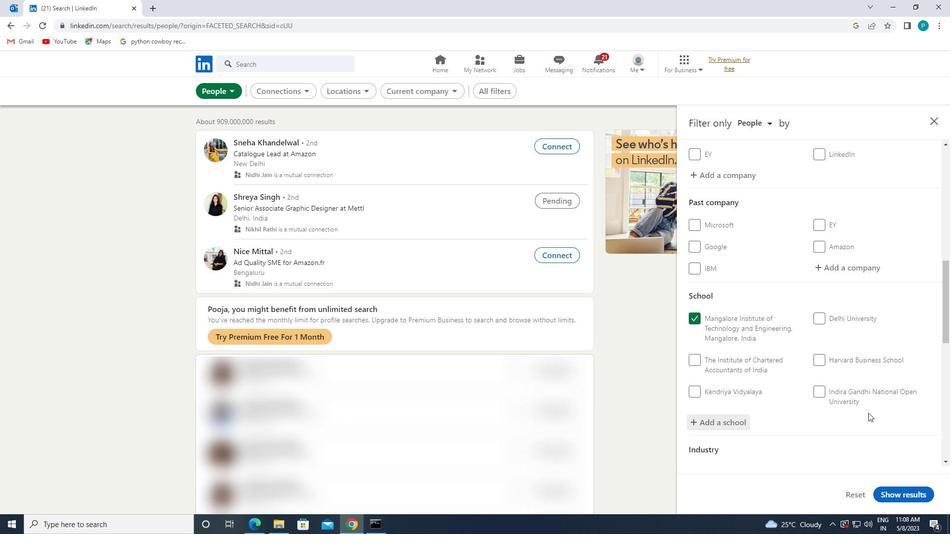 
Action: Mouse scrolled (868, 412) with delta (0, 0)
Screenshot: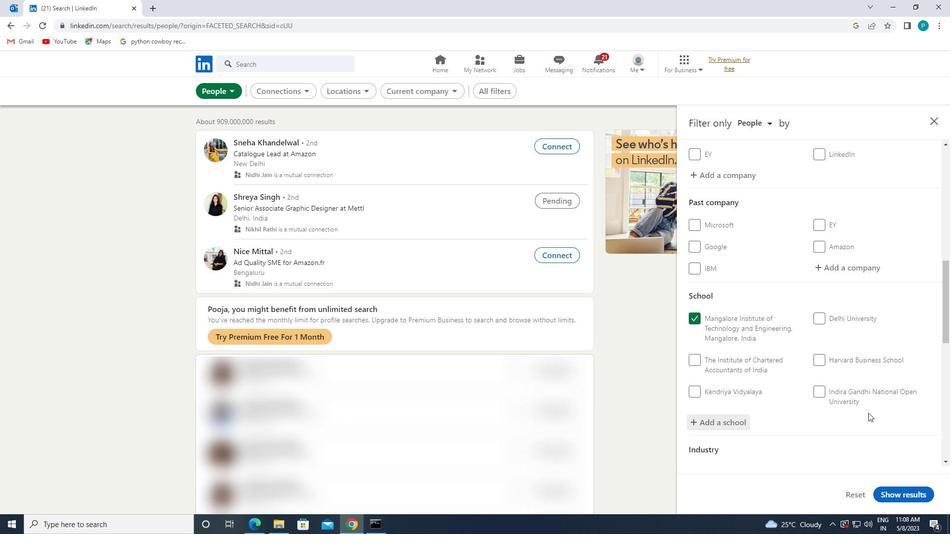 
Action: Mouse moved to (840, 382)
Screenshot: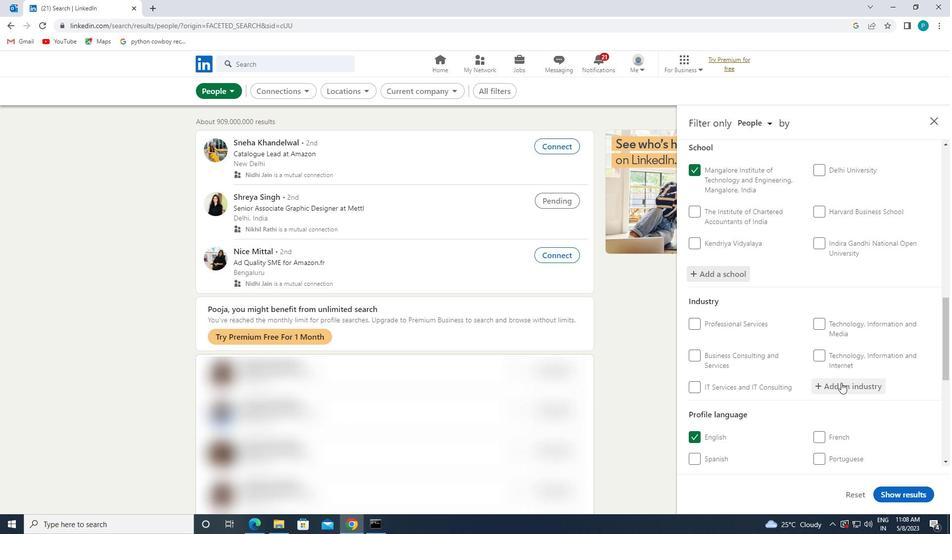 
Action: Mouse pressed left at (840, 382)
Screenshot: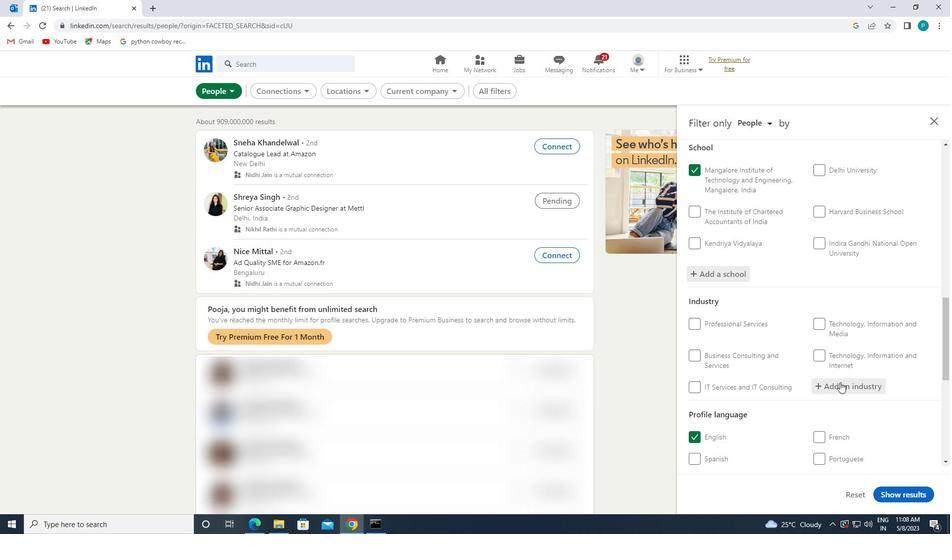 
Action: Key pressed <Key.caps_lock>N<Key.caps_lock>ON
Screenshot: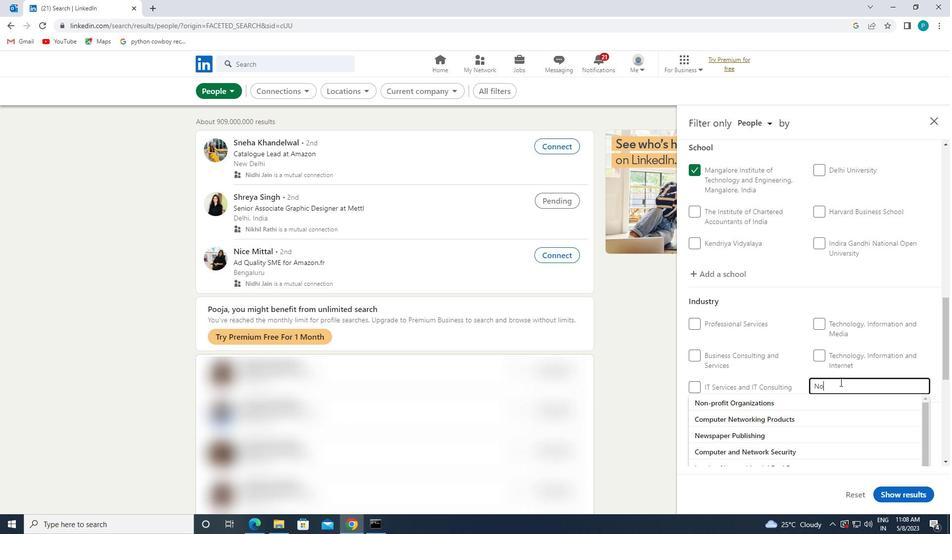 
Action: Mouse moved to (827, 414)
Screenshot: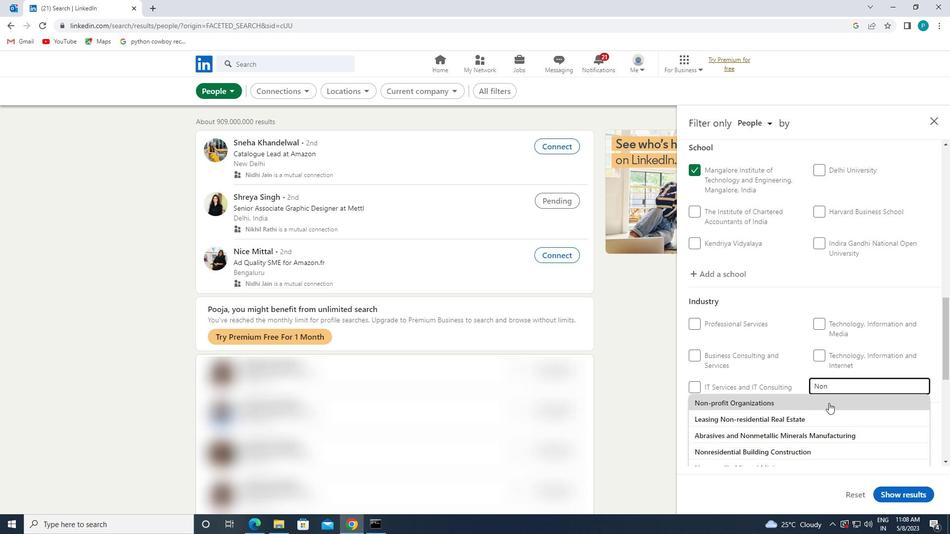 
Action: Mouse scrolled (827, 413) with delta (0, 0)
Screenshot: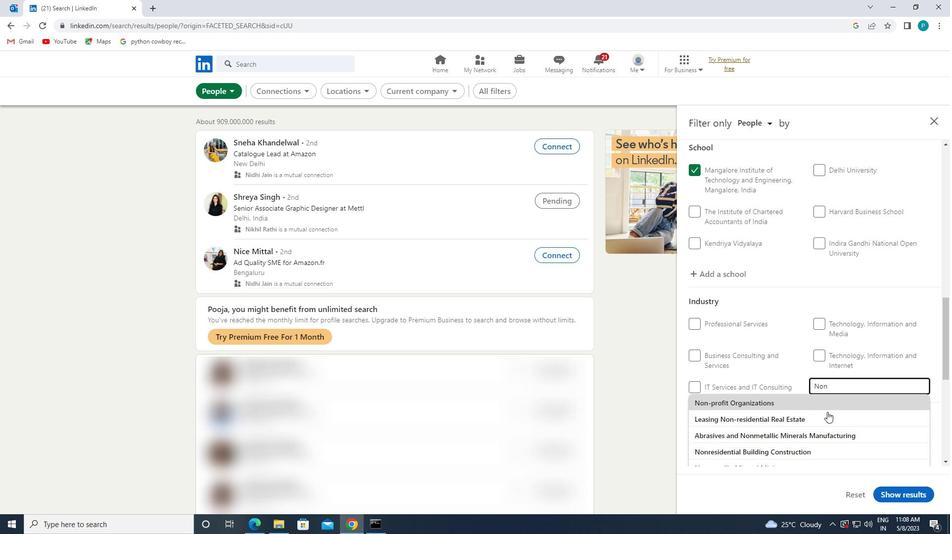 
Action: Mouse moved to (797, 419)
Screenshot: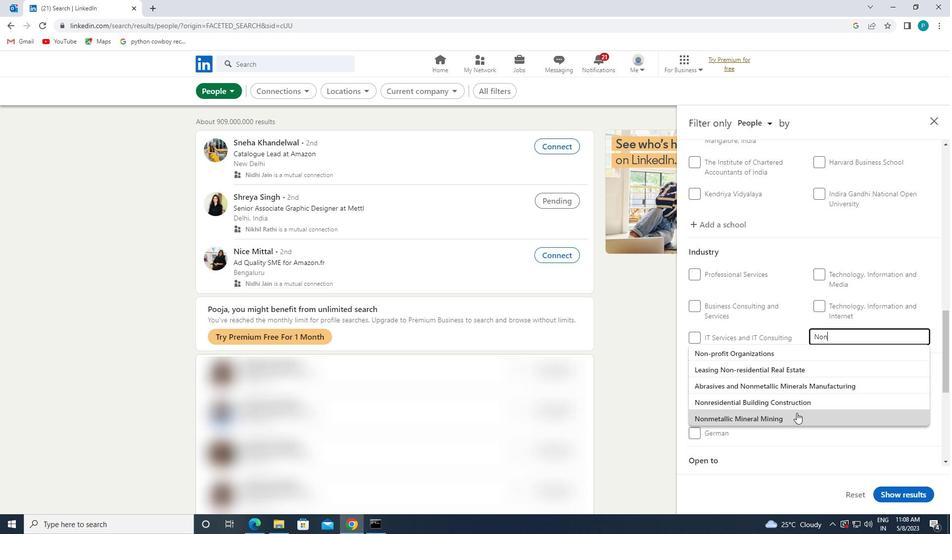 
Action: Mouse pressed left at (797, 419)
Screenshot: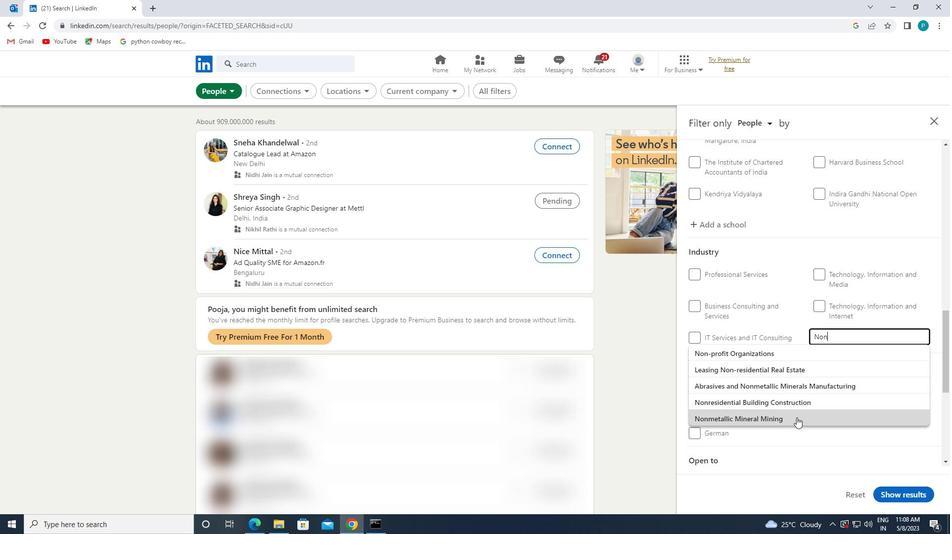 
Action: Mouse scrolled (797, 418) with delta (0, 0)
Screenshot: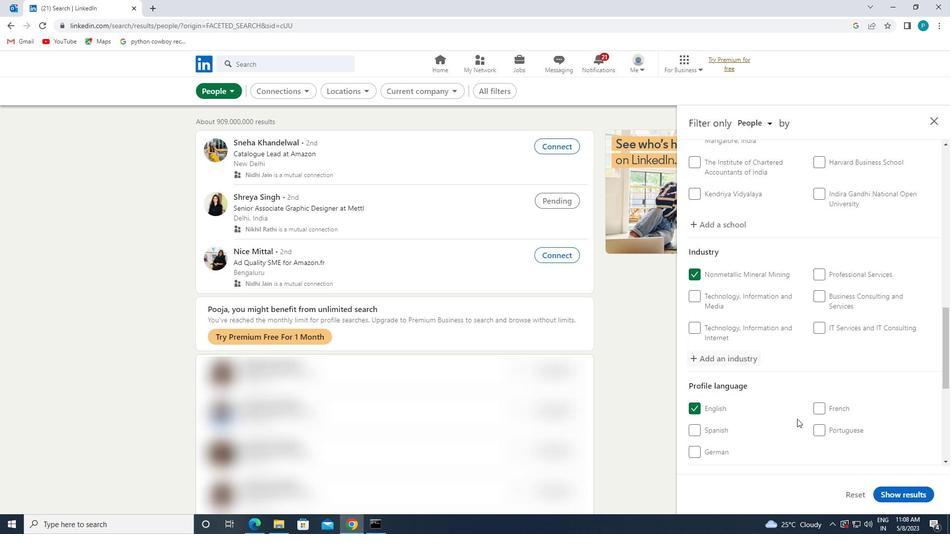 
Action: Mouse scrolled (797, 418) with delta (0, 0)
Screenshot: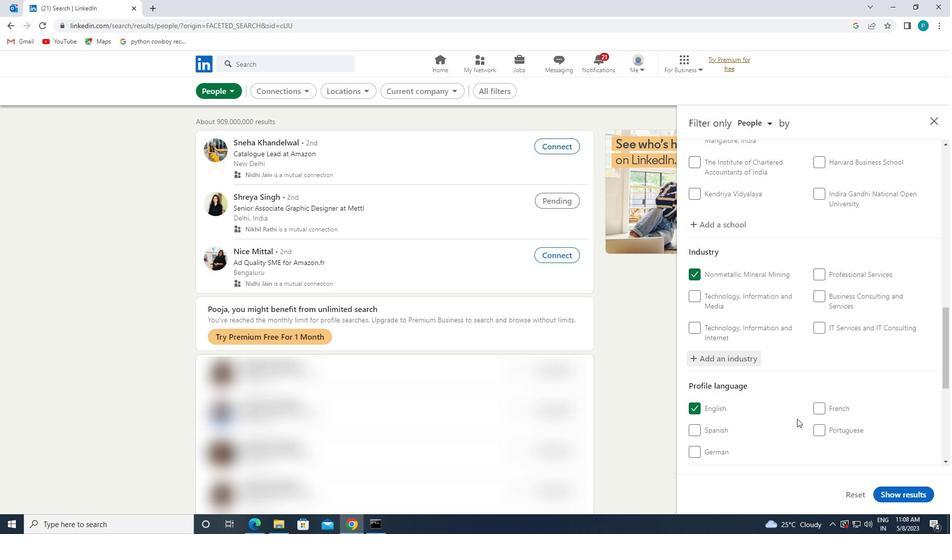 
Action: Mouse moved to (858, 446)
Screenshot: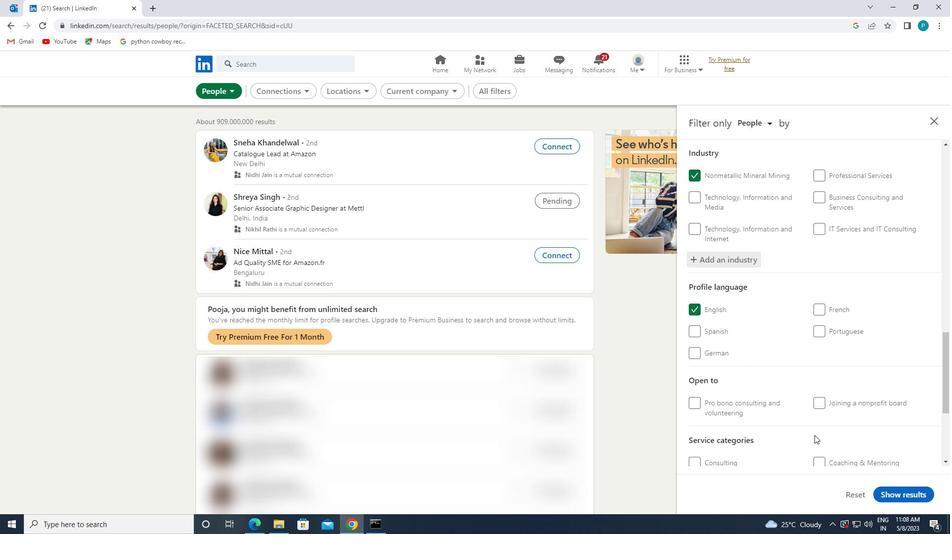 
Action: Mouse scrolled (858, 446) with delta (0, 0)
Screenshot: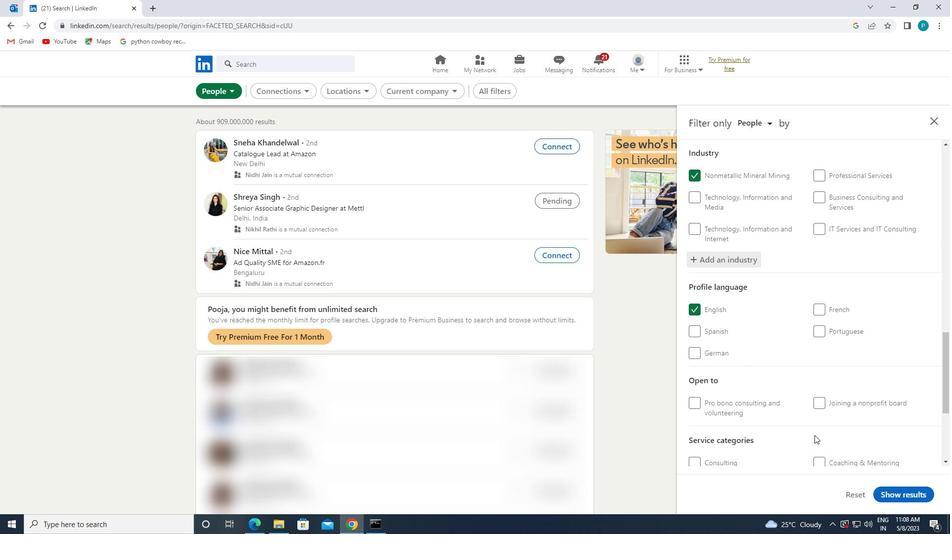 
Action: Mouse scrolled (858, 446) with delta (0, 0)
Screenshot: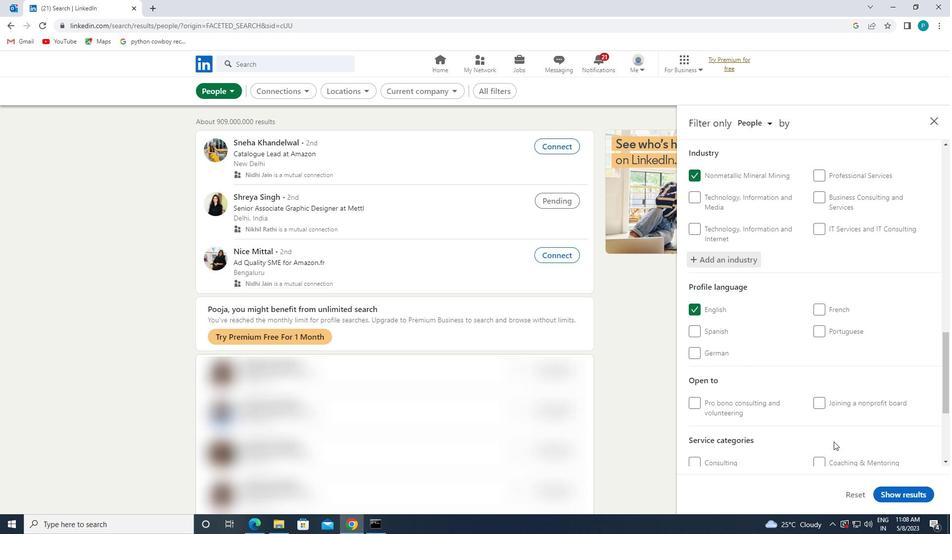 
Action: Mouse moved to (833, 413)
Screenshot: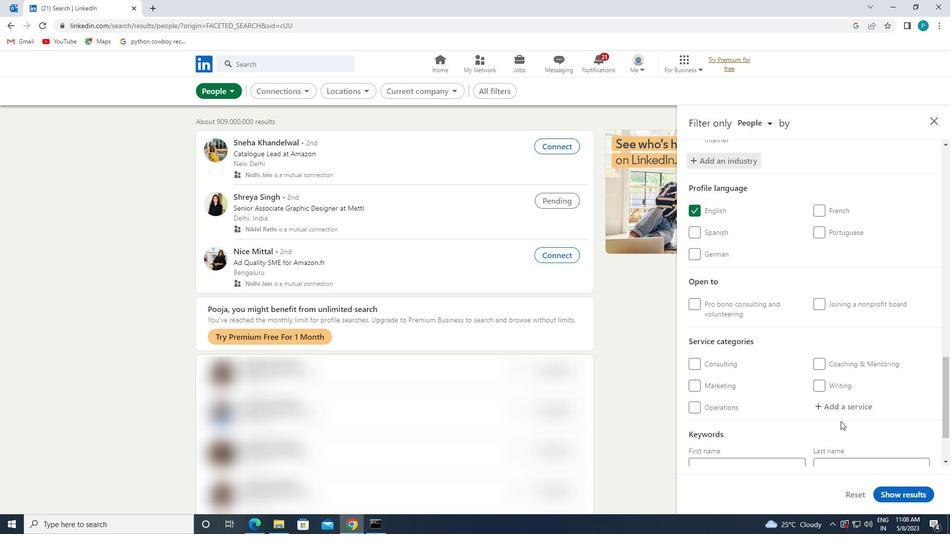 
Action: Mouse pressed left at (833, 413)
Screenshot: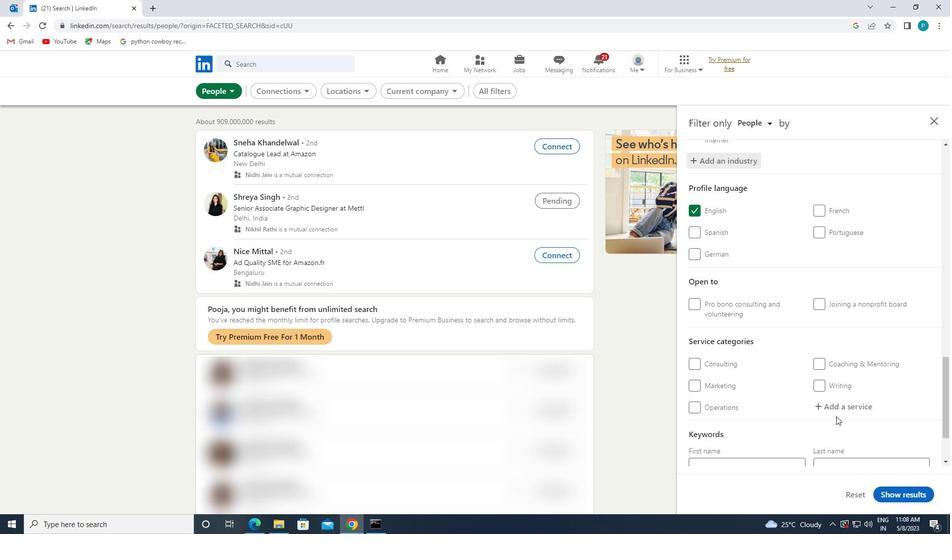 
Action: Key pressed <Key.caps_lock>M<Key.caps_lock>ANAGEMENT
Screenshot: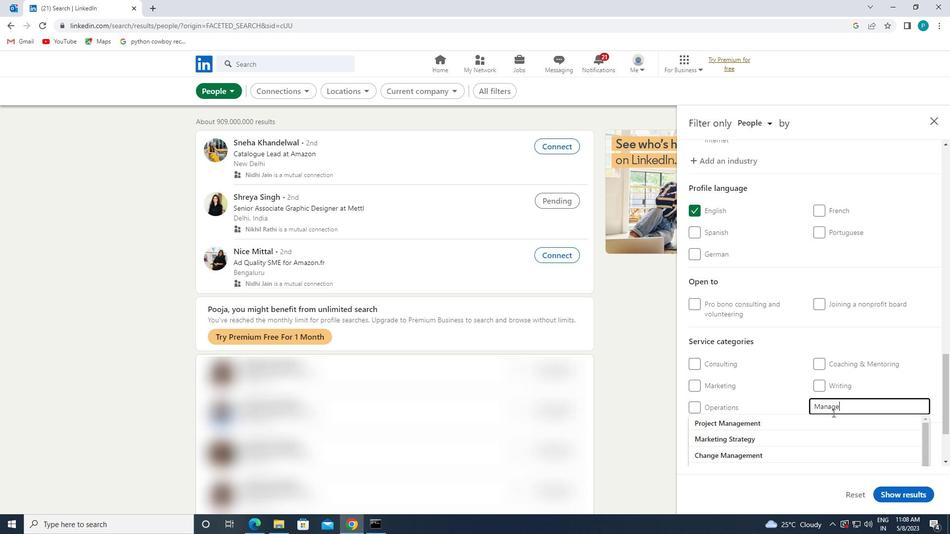 
Action: Mouse moved to (798, 361)
Screenshot: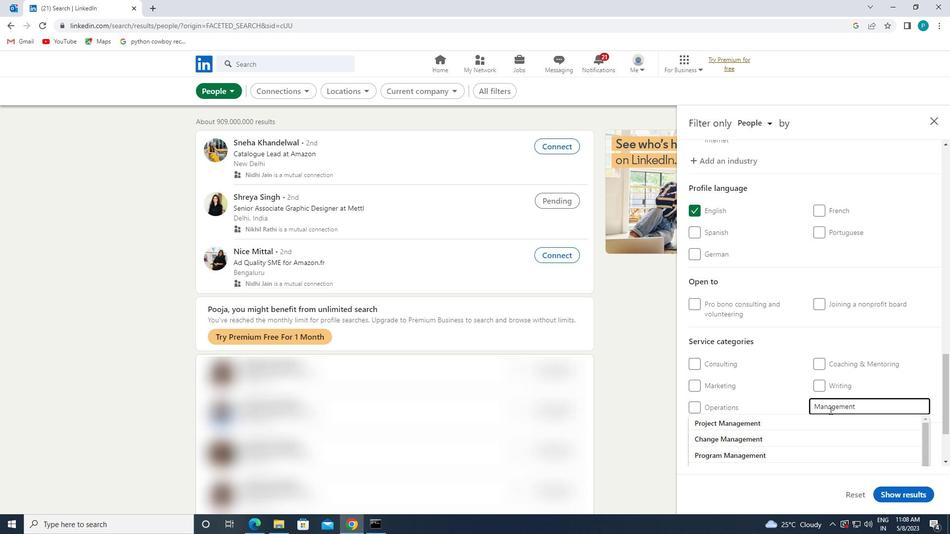 
Action: Mouse scrolled (798, 360) with delta (0, 0)
Screenshot: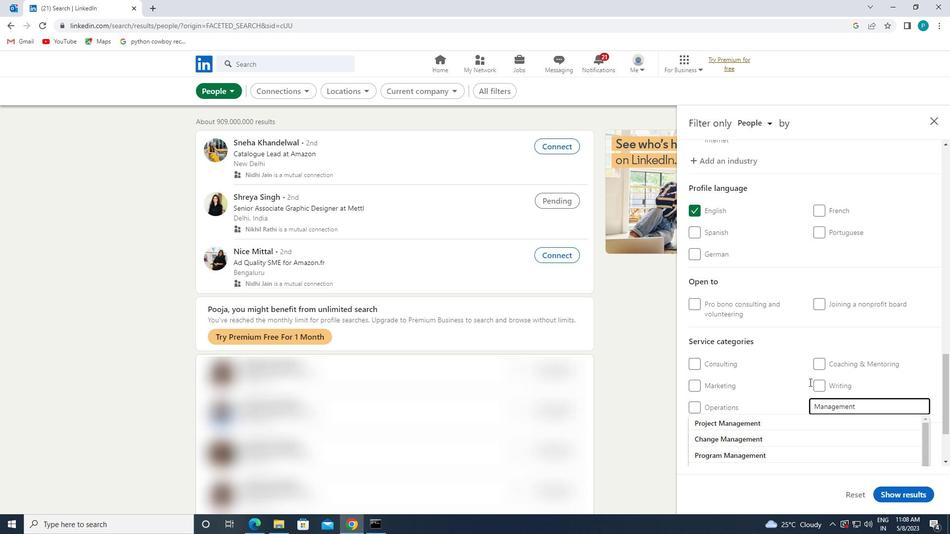 
Action: Mouse moved to (792, 384)
Screenshot: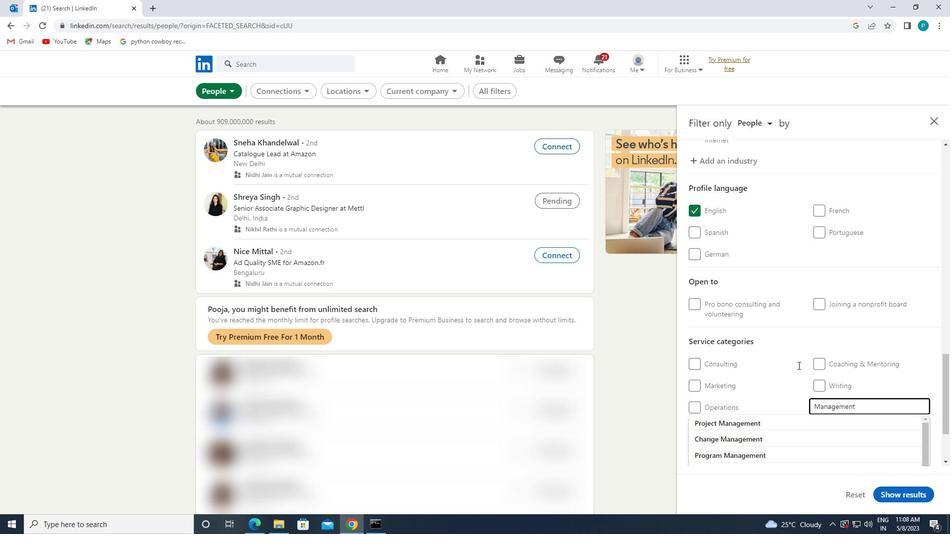 
Action: Mouse scrolled (792, 384) with delta (0, 0)
Screenshot: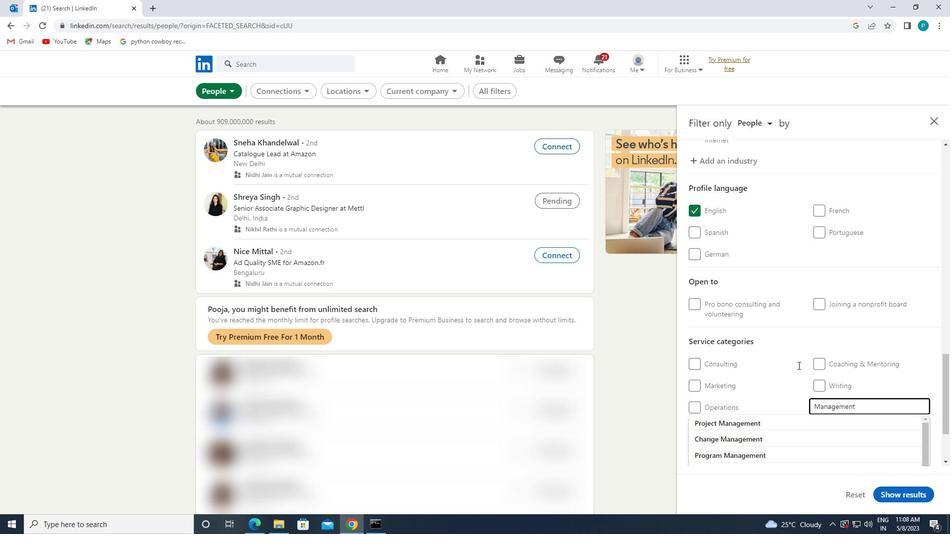 
Action: Mouse moved to (872, 370)
Screenshot: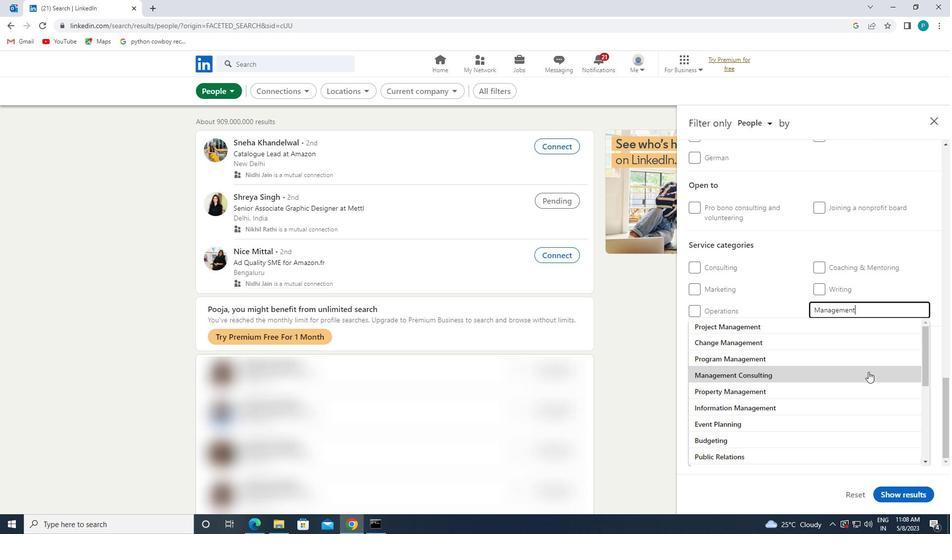 
Action: Key pressed <Key.space><Key.caps_lock>C<Key.caps_lock>ON
Screenshot: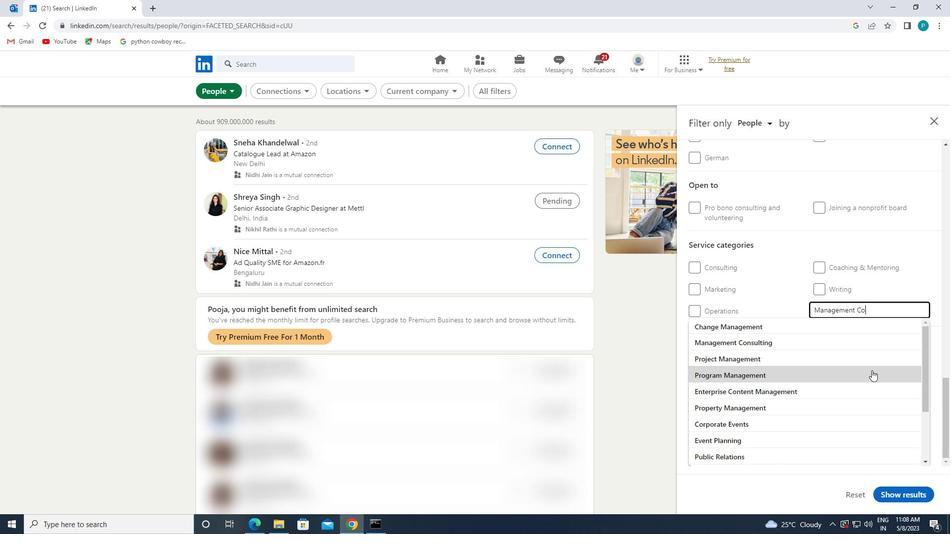 
Action: Mouse moved to (817, 341)
Screenshot: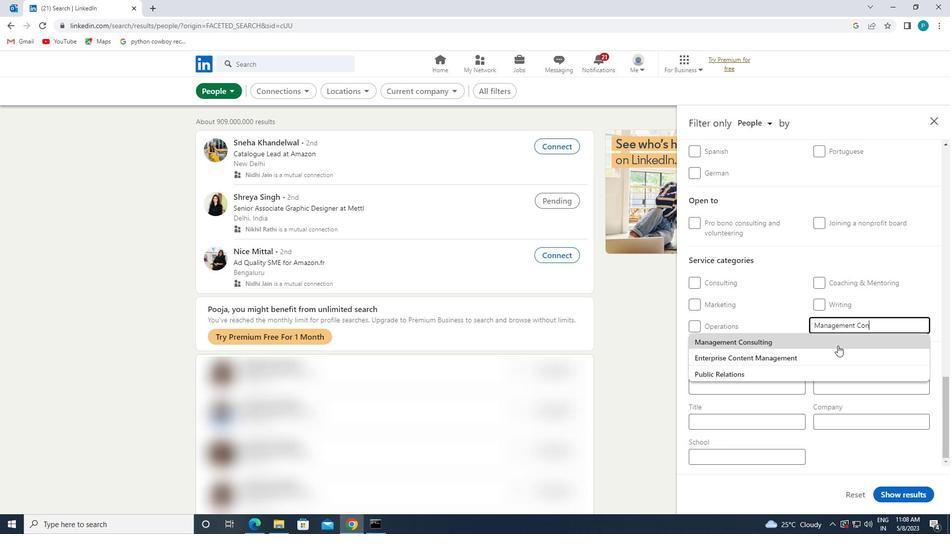 
Action: Mouse pressed left at (817, 341)
Screenshot: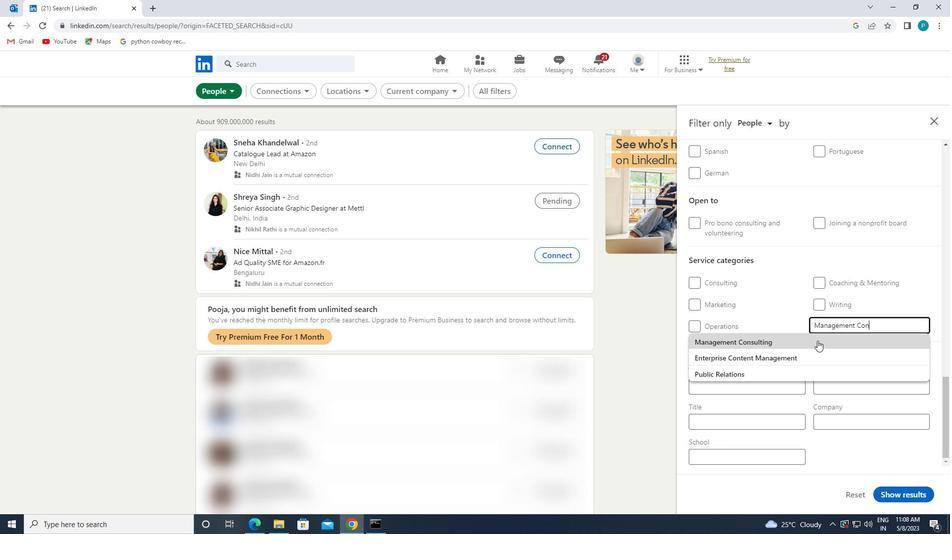 
Action: Mouse moved to (817, 351)
Screenshot: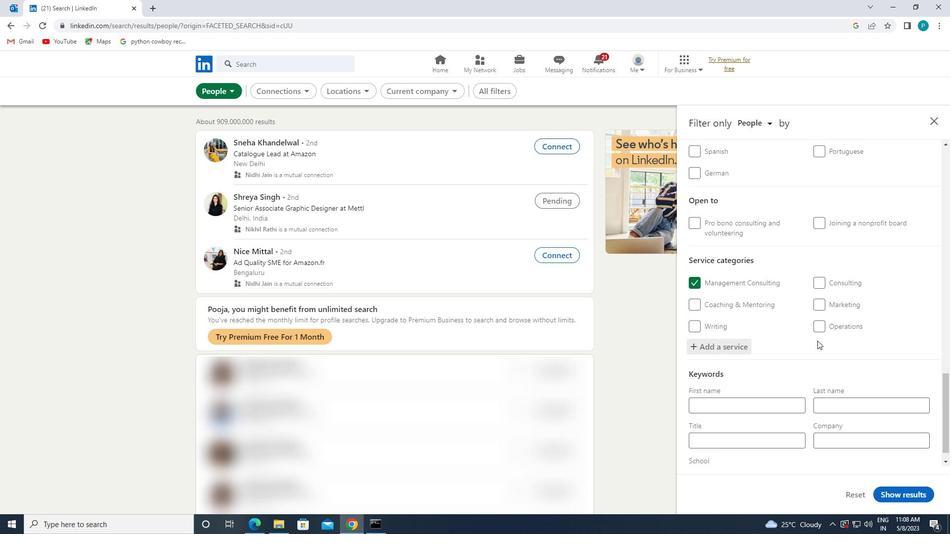 
Action: Mouse scrolled (817, 351) with delta (0, 0)
Screenshot: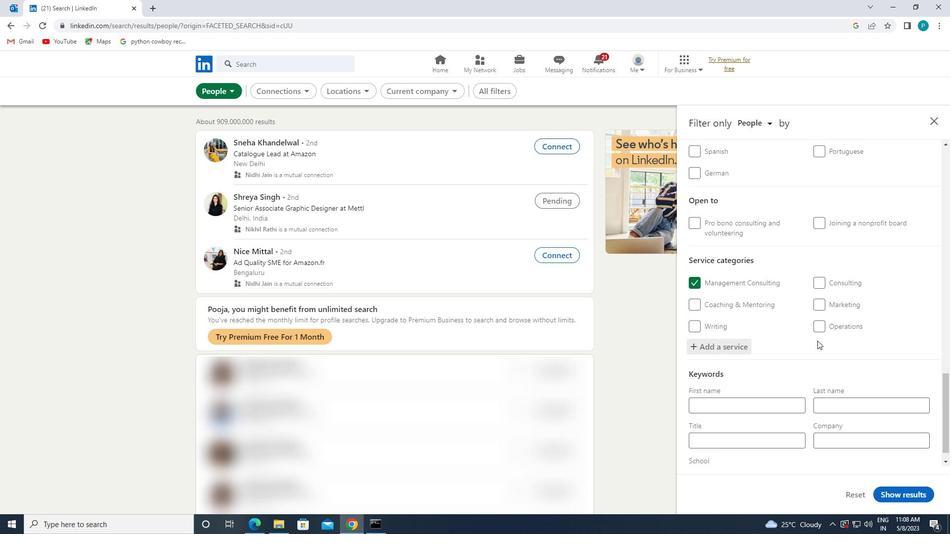 
Action: Mouse moved to (816, 354)
Screenshot: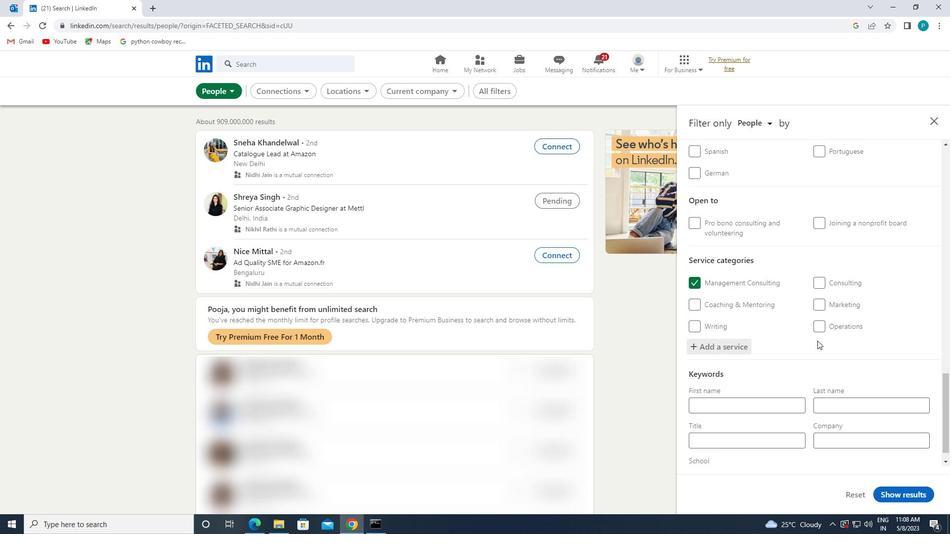 
Action: Mouse scrolled (816, 353) with delta (0, 0)
Screenshot: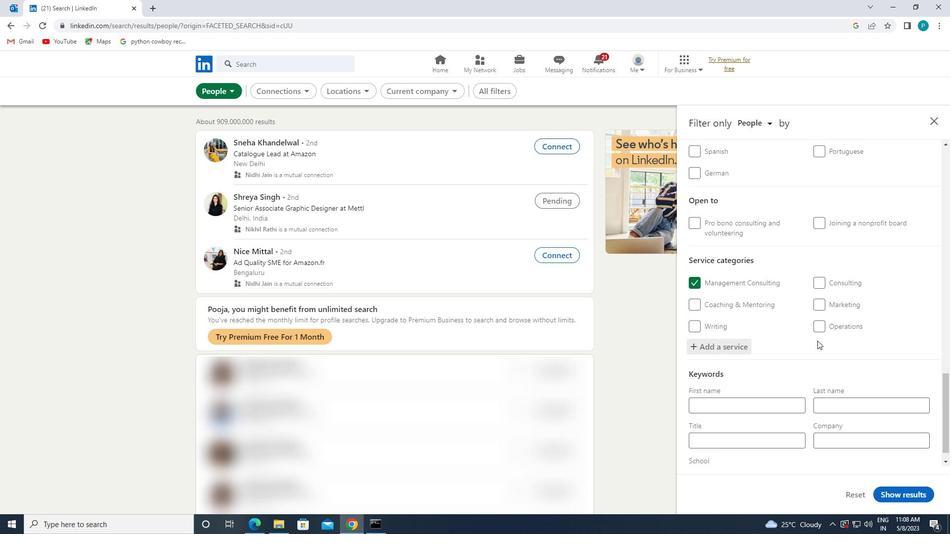 
Action: Mouse moved to (816, 355)
Screenshot: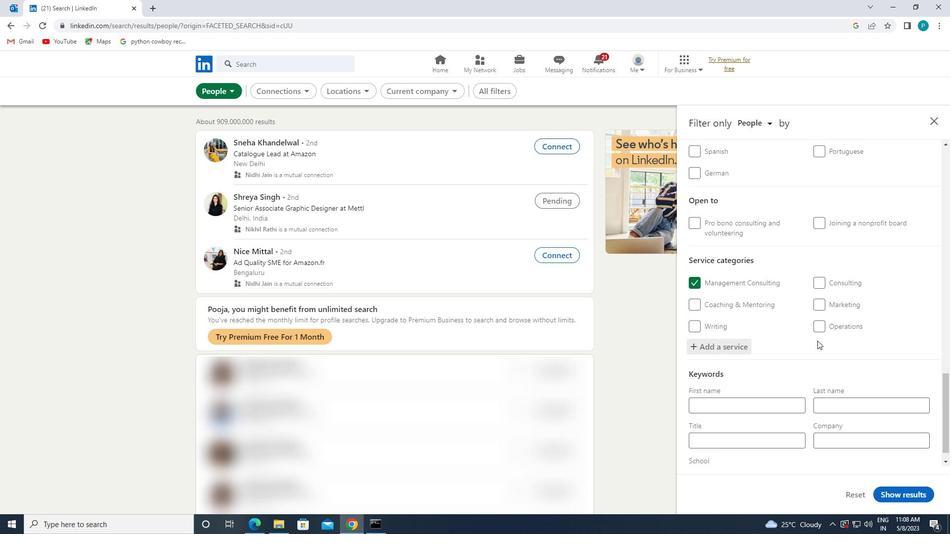 
Action: Mouse scrolled (816, 354) with delta (0, 0)
Screenshot: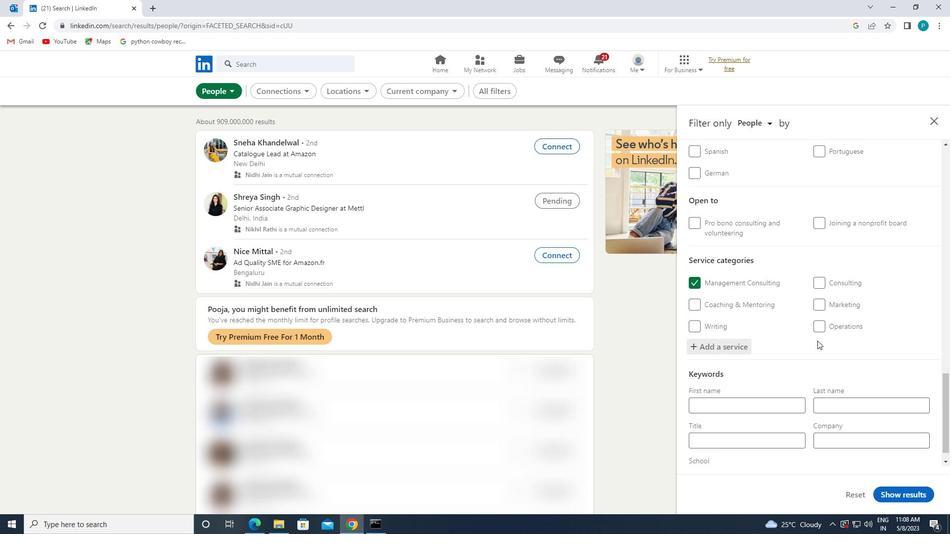
Action: Mouse moved to (813, 360)
Screenshot: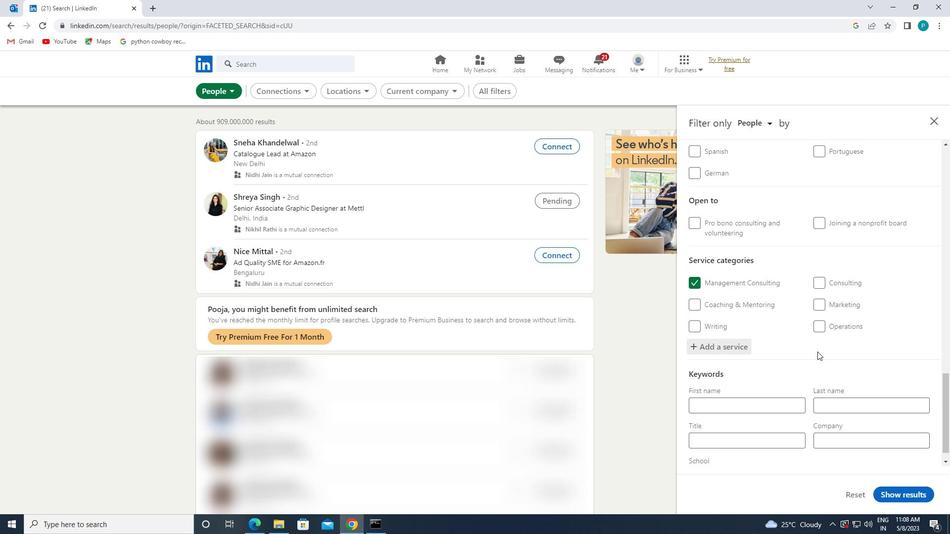 
Action: Mouse scrolled (813, 360) with delta (0, 0)
Screenshot: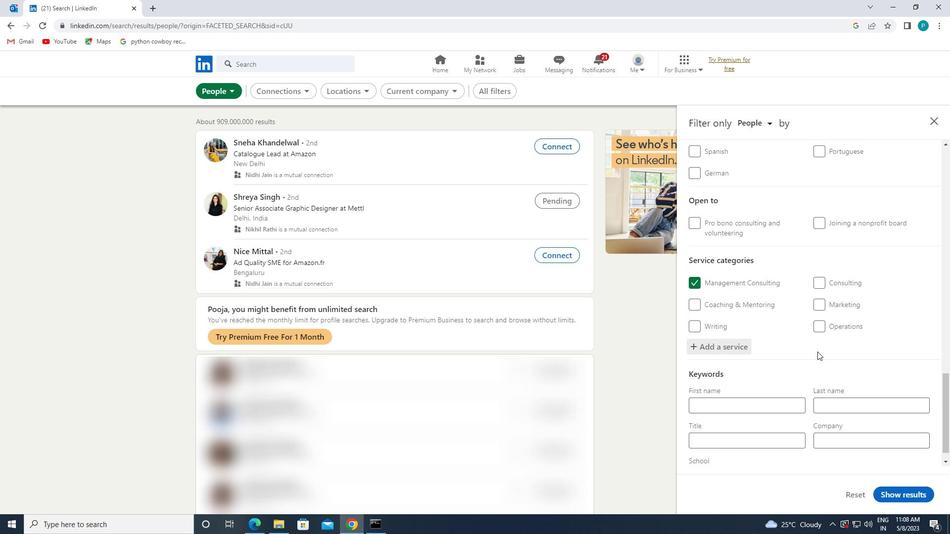 
Action: Mouse moved to (748, 425)
Screenshot: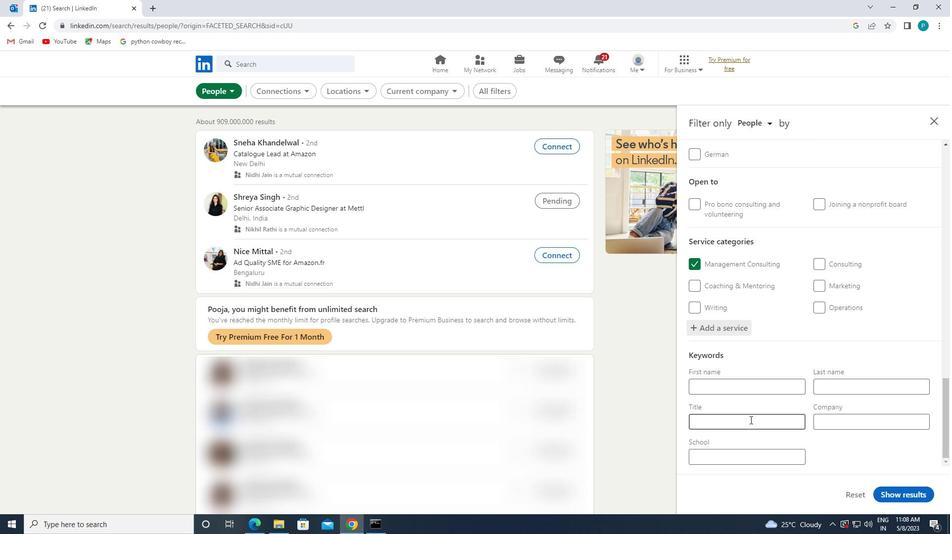 
Action: Mouse pressed left at (748, 425)
Screenshot: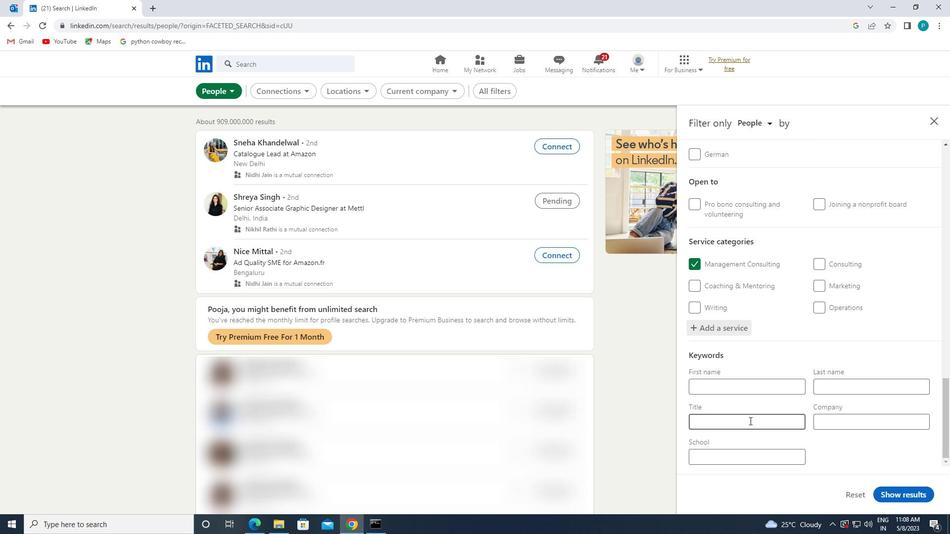 
Action: Key pressed <Key.caps_lock>P<Key.caps_lock>RODUCTION<Key.space><Key.caps_lock>E<Key.caps_lock>NGINEER
Screenshot: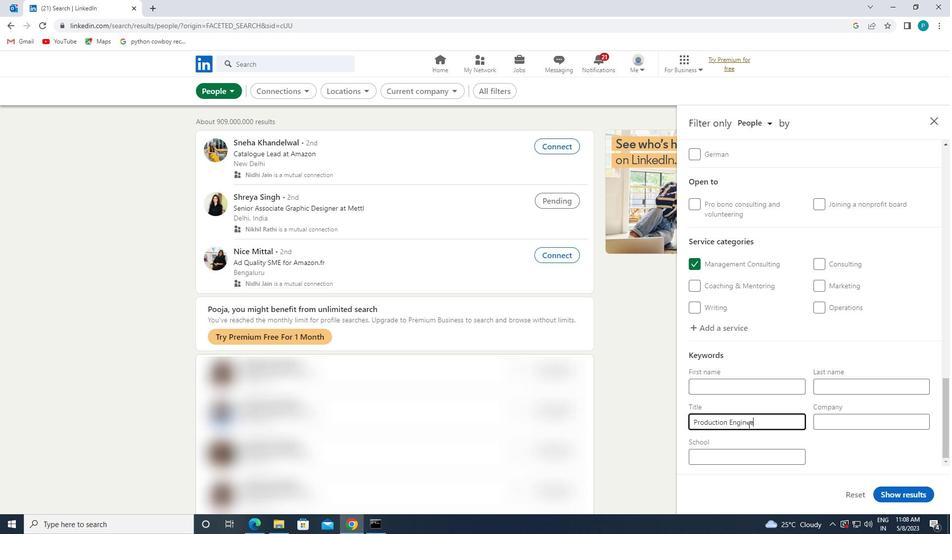 
Action: Mouse moved to (900, 496)
Screenshot: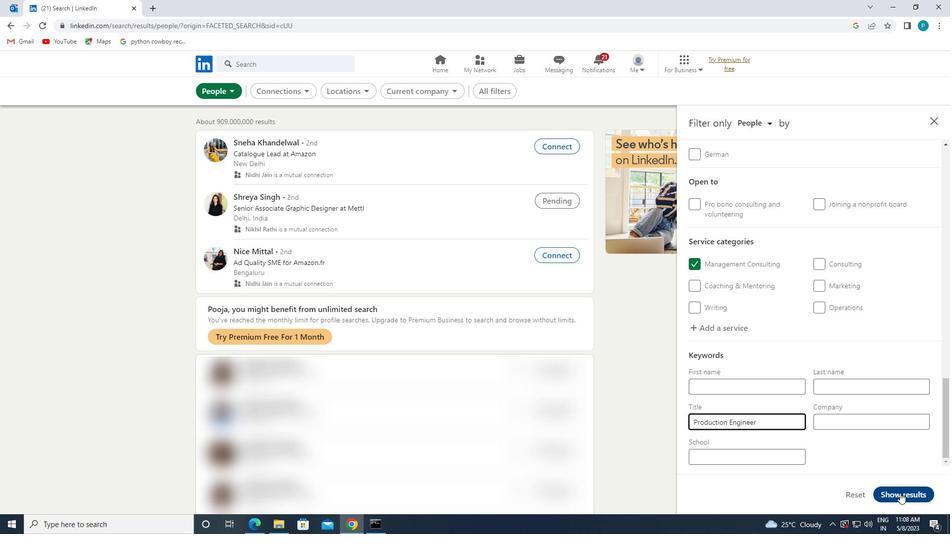 
Action: Mouse pressed left at (900, 496)
Screenshot: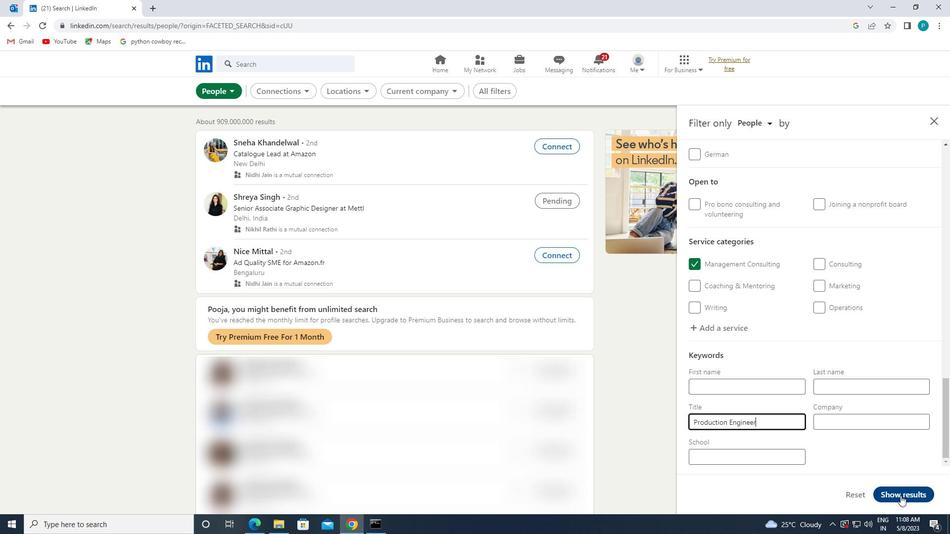
